 Task: Open Card Employee Salary Review in Board Brand Awareness Campaign to Workspace Cost Accounting and add a team member Softage.1@softage.net, a label Yellow, a checklist Compliance, an attachment from your onedrive, a color Yellow and finally, add a card description 'Develop and launch new customer loyalty program for repeat business' and a comment 'Let us approach this task with a focus on continuous improvement, seeking to learn and grow from each step of the process.'. Add a start date 'Jan 01, 1900' with a due date 'Jan 08, 1900'
Action: Mouse moved to (73, 325)
Screenshot: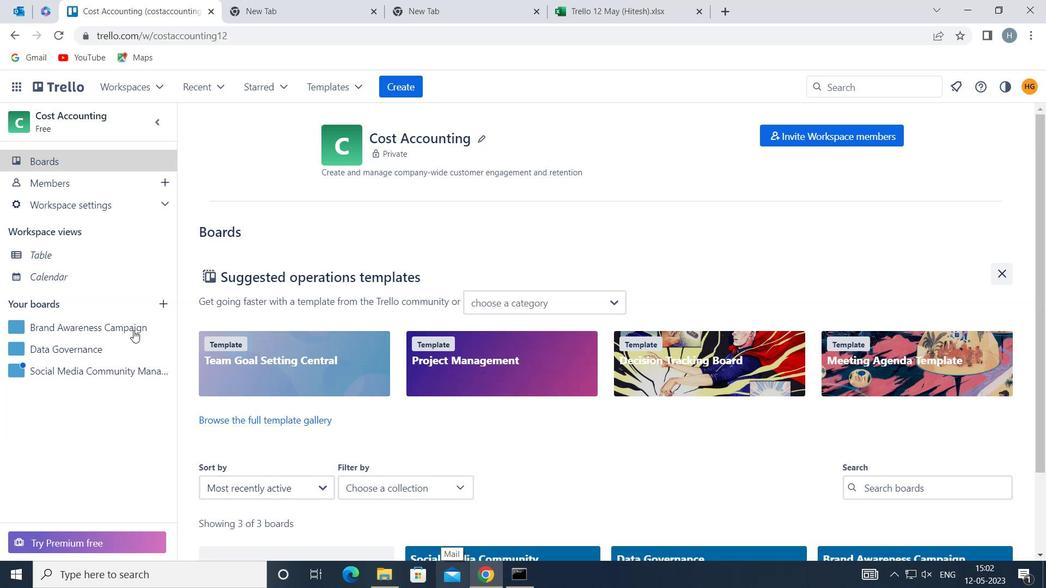 
Action: Mouse pressed left at (73, 325)
Screenshot: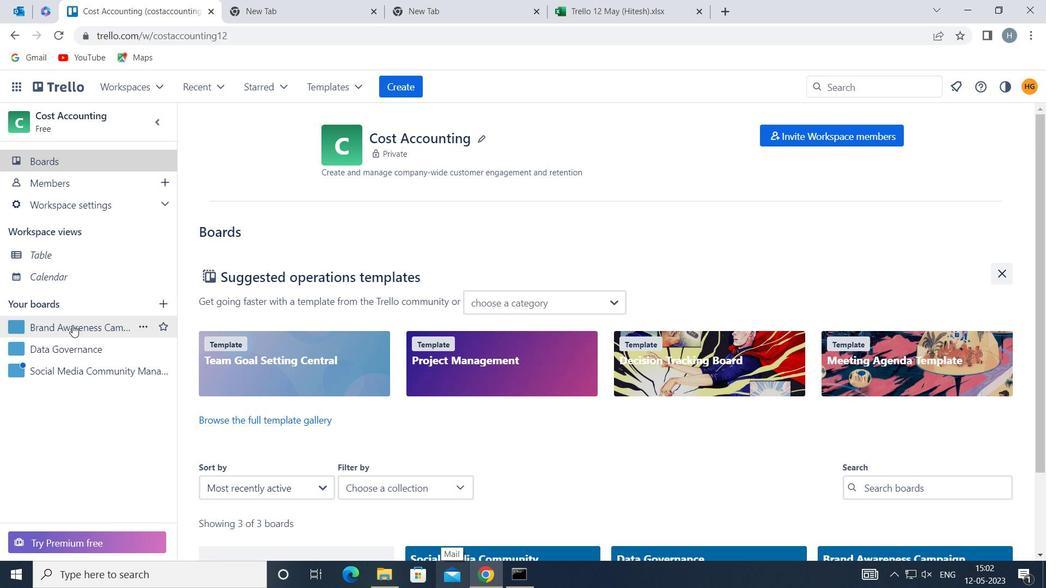 
Action: Mouse moved to (274, 195)
Screenshot: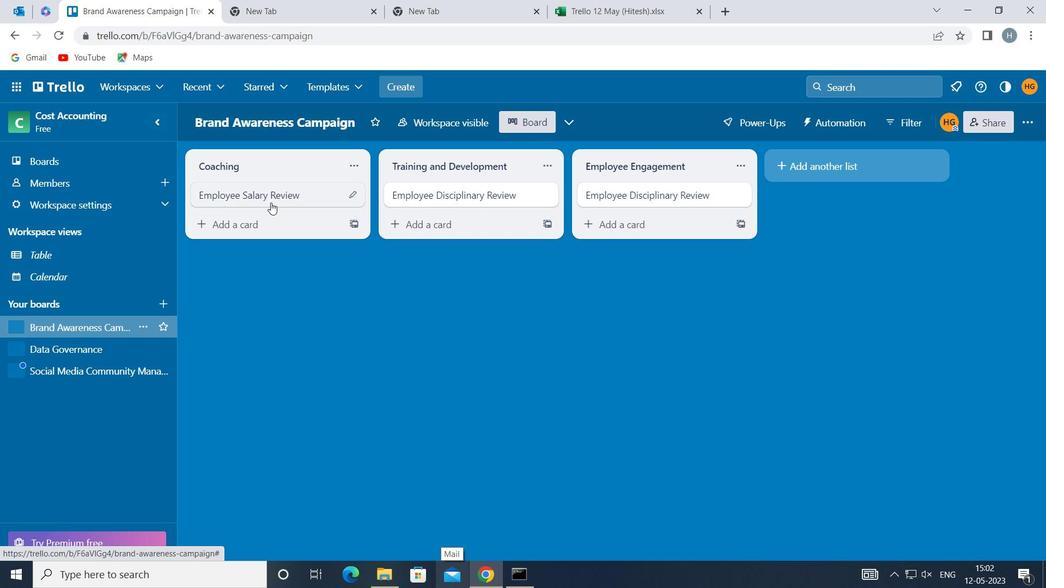 
Action: Mouse pressed left at (274, 195)
Screenshot: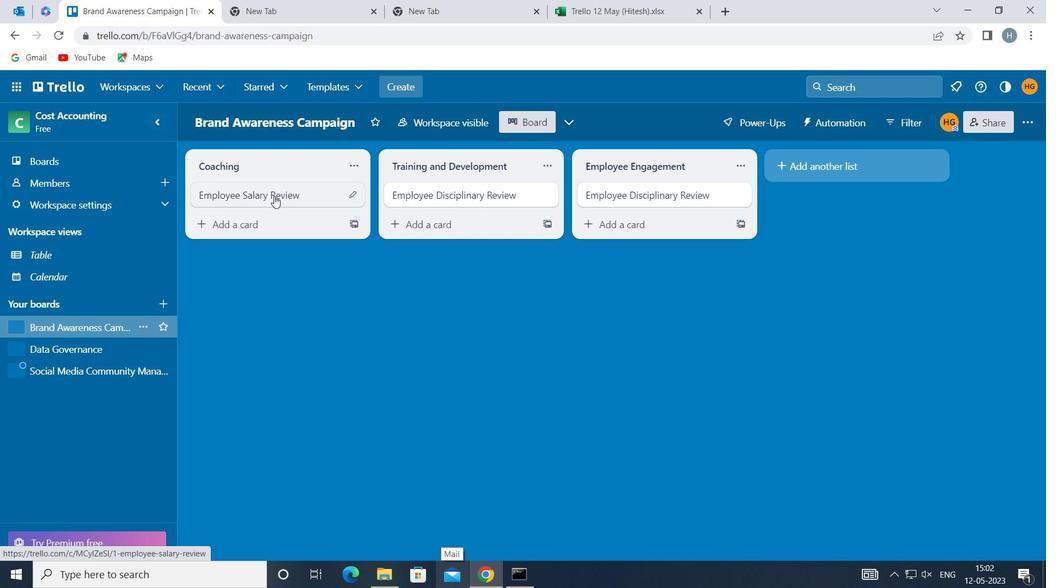 
Action: Mouse moved to (679, 195)
Screenshot: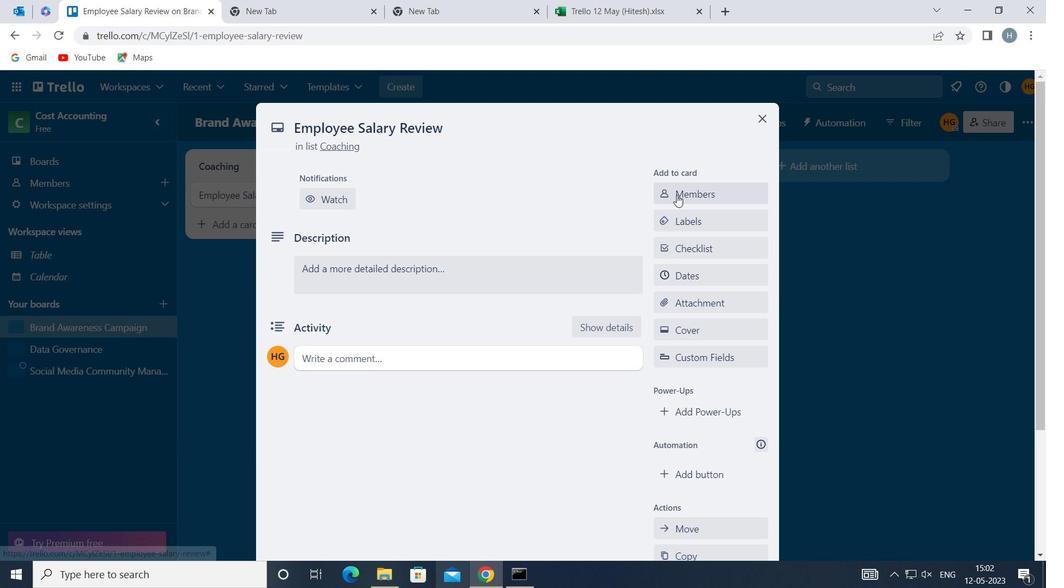 
Action: Mouse pressed left at (679, 195)
Screenshot: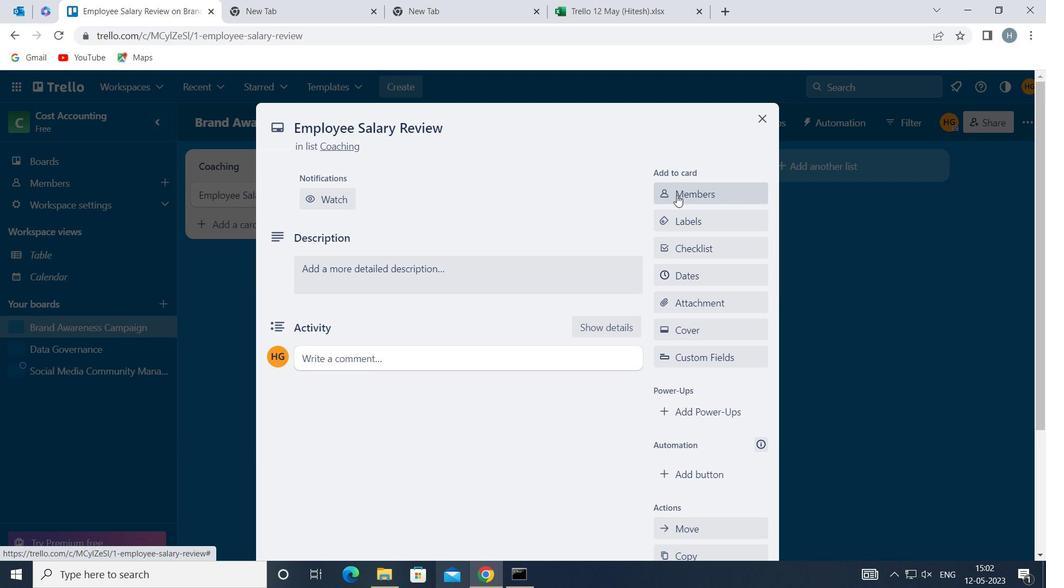 
Action: Mouse moved to (680, 194)
Screenshot: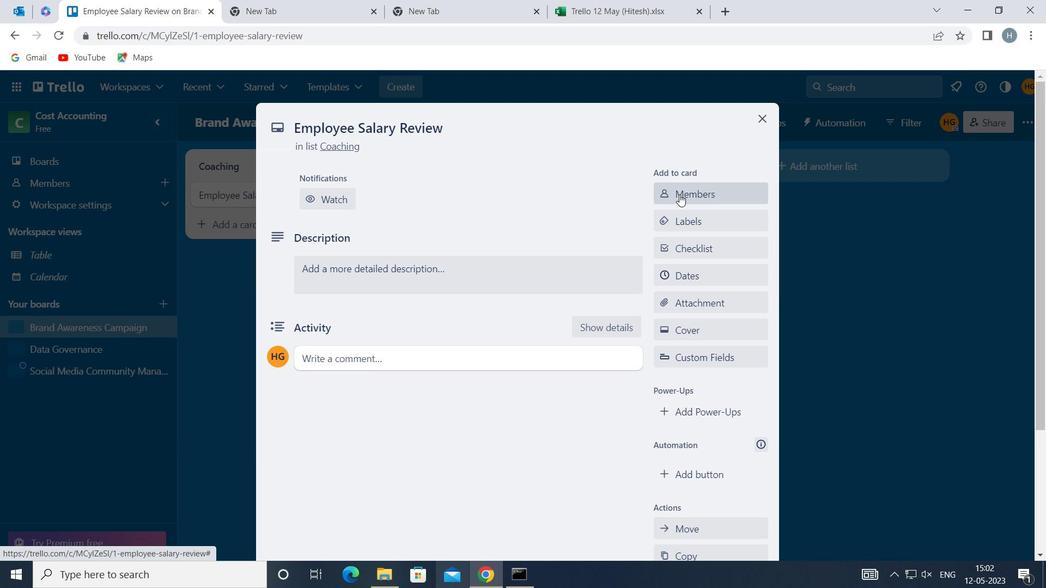 
Action: Key pressed softage
Screenshot: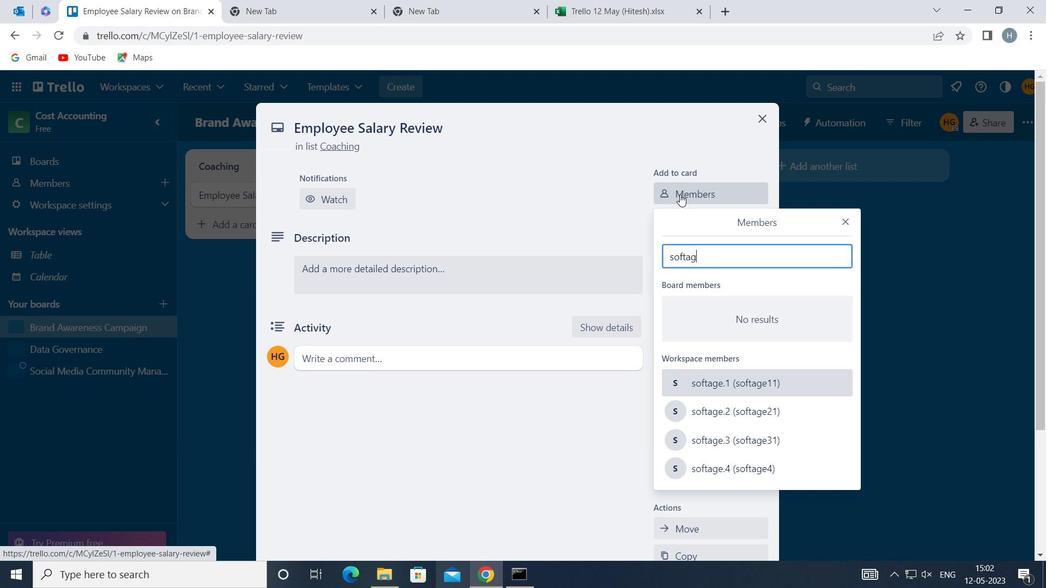 
Action: Mouse moved to (723, 384)
Screenshot: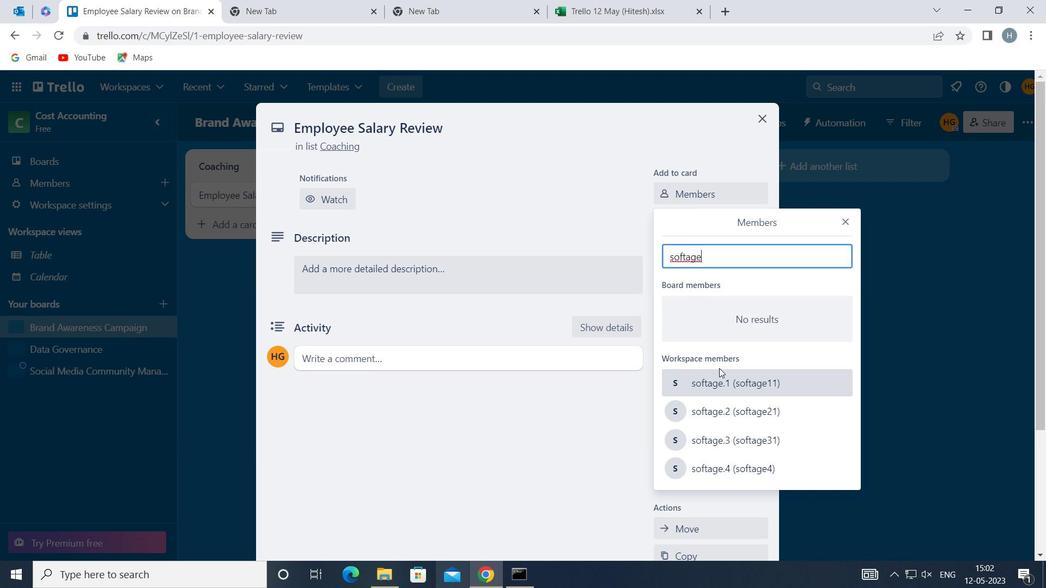 
Action: Mouse pressed left at (723, 384)
Screenshot: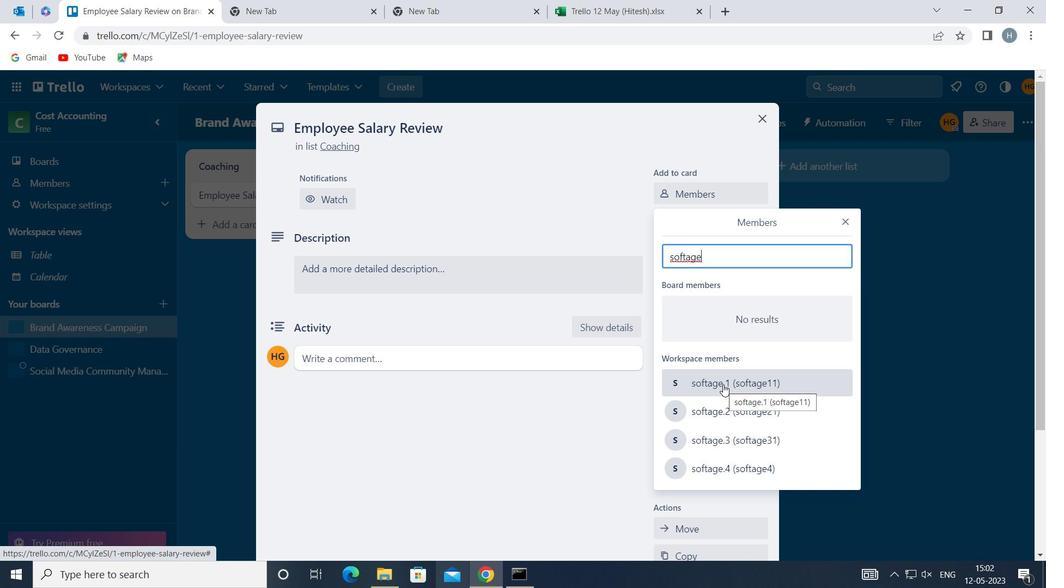 
Action: Mouse moved to (844, 222)
Screenshot: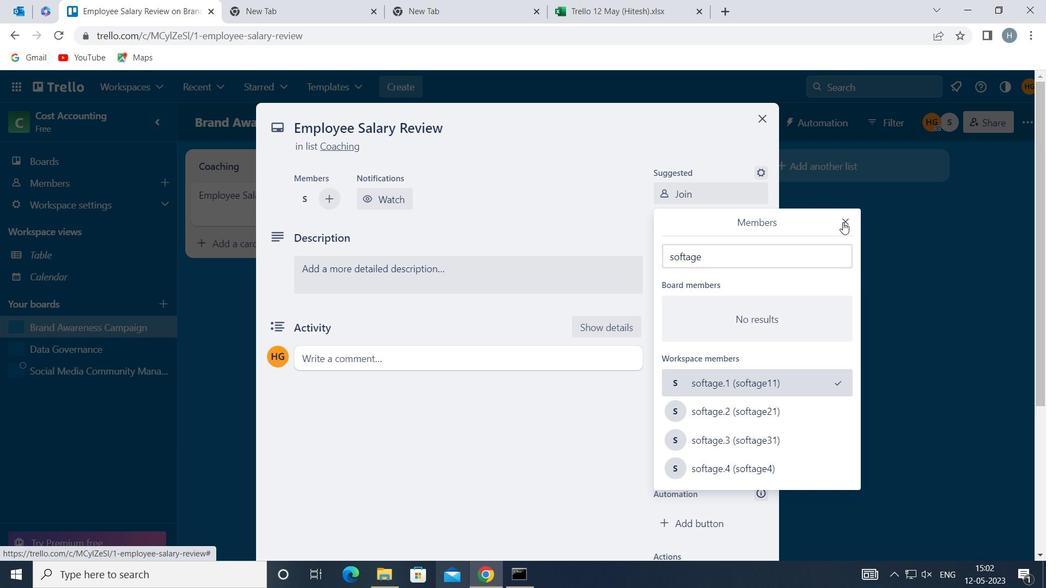
Action: Mouse pressed left at (844, 222)
Screenshot: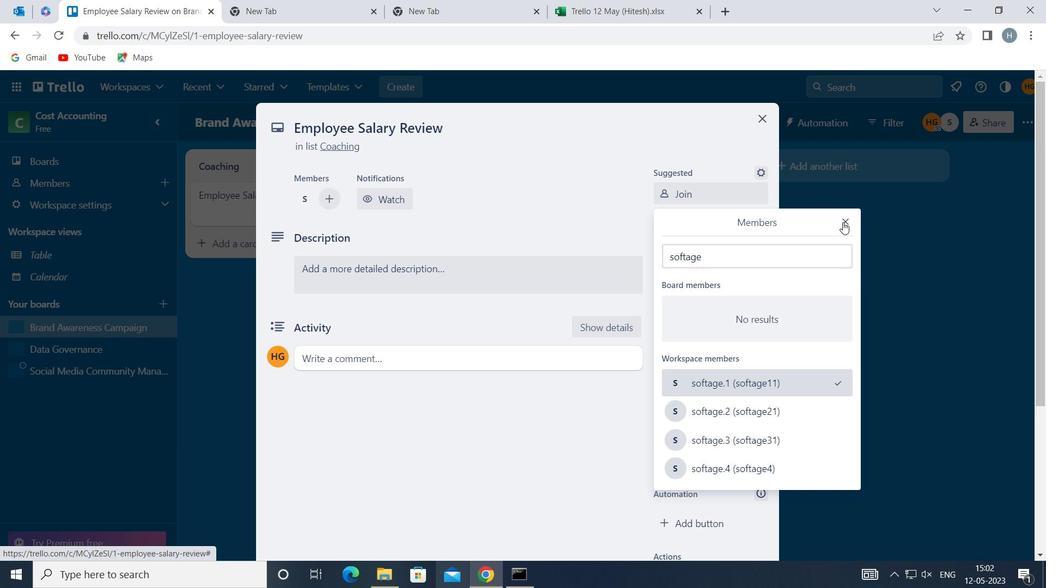 
Action: Mouse moved to (725, 266)
Screenshot: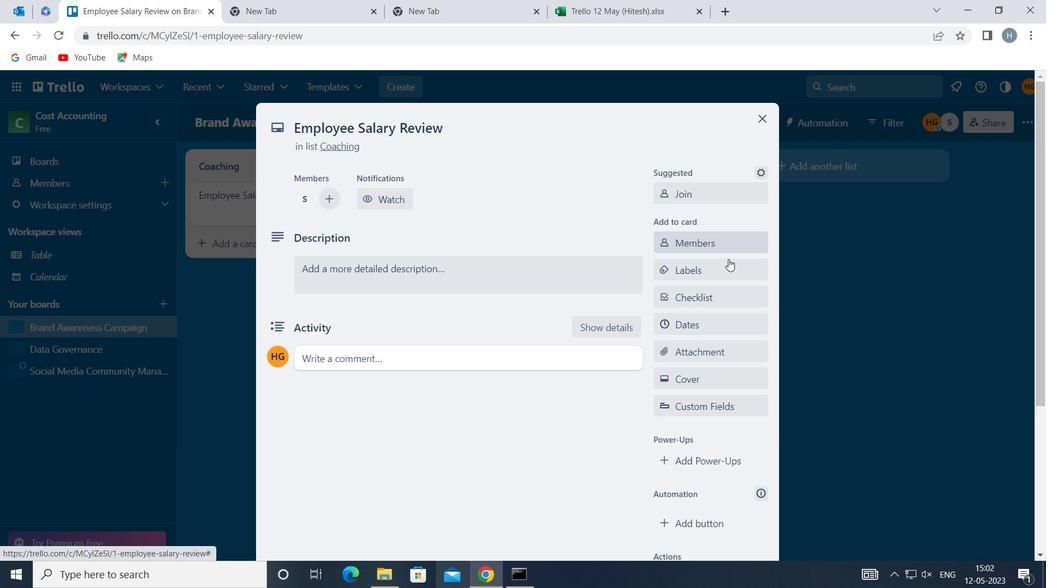 
Action: Mouse pressed left at (725, 266)
Screenshot: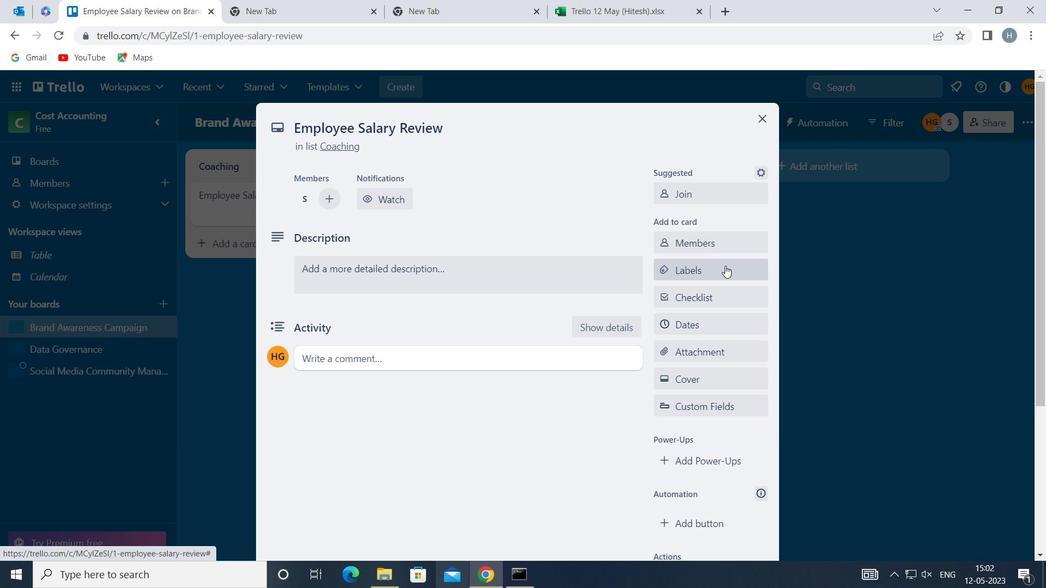 
Action: Mouse moved to (735, 224)
Screenshot: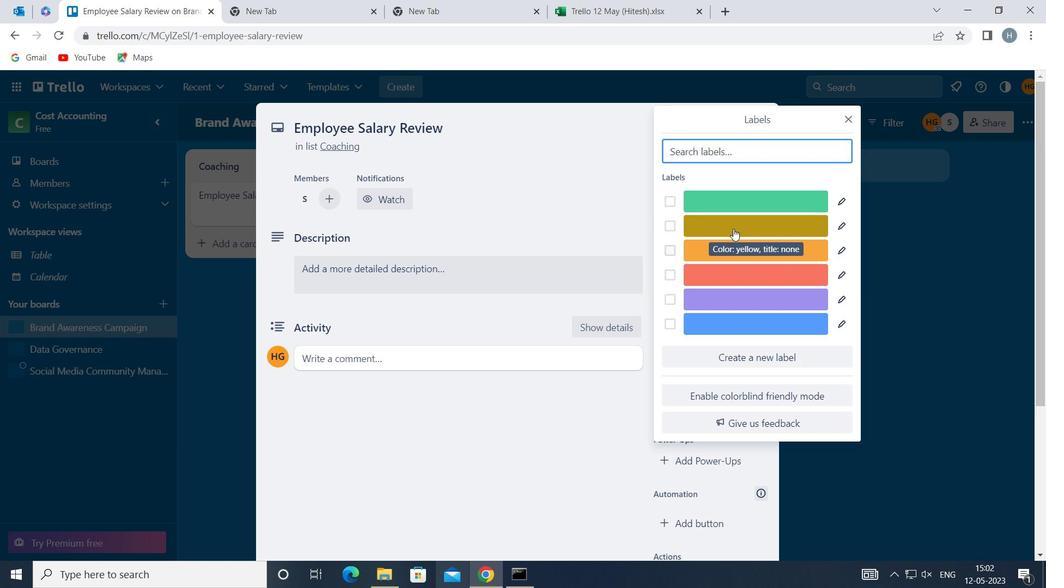 
Action: Mouse pressed left at (735, 224)
Screenshot: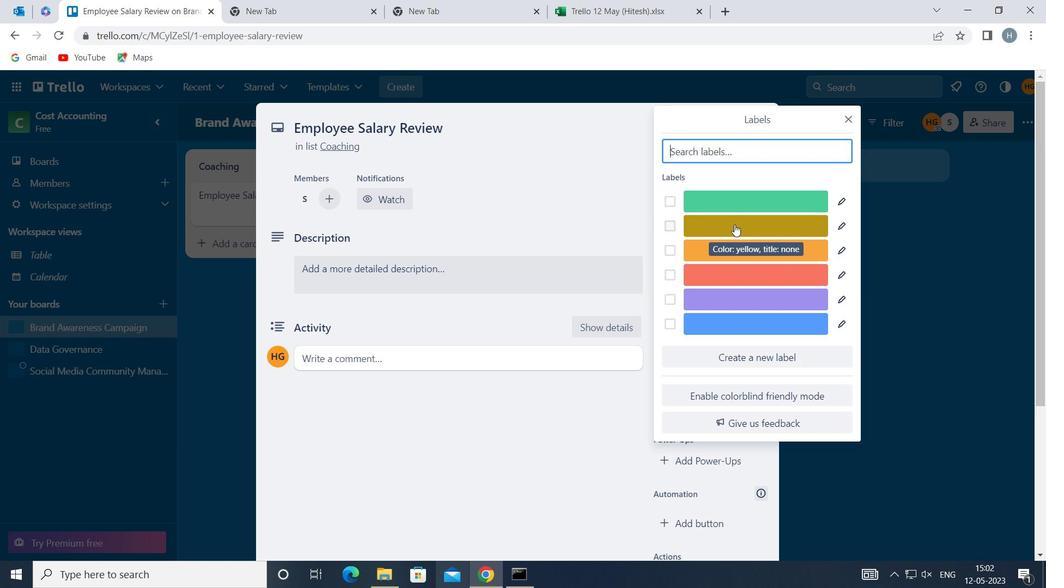 
Action: Mouse moved to (846, 118)
Screenshot: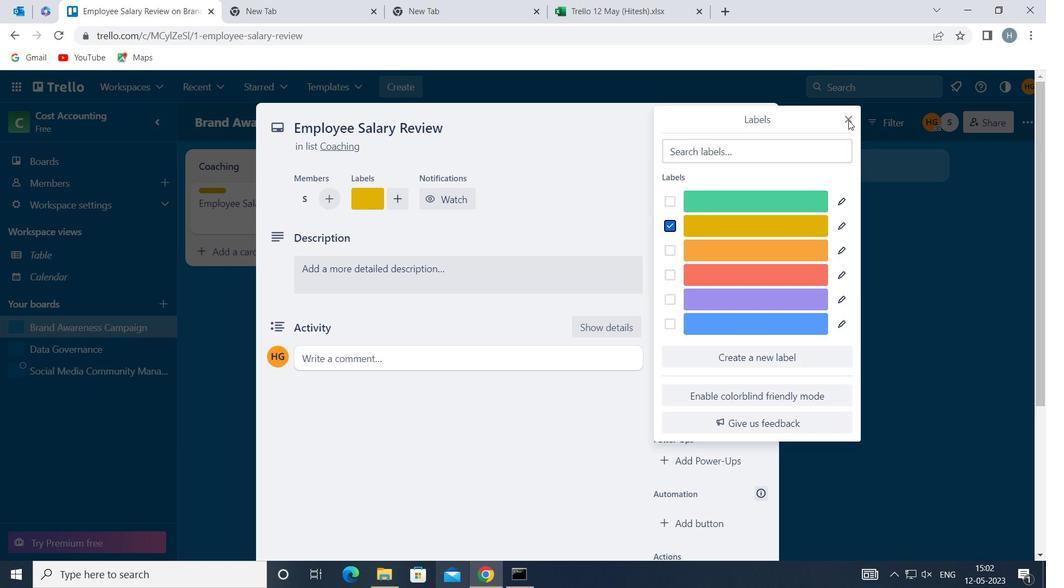 
Action: Mouse pressed left at (846, 118)
Screenshot: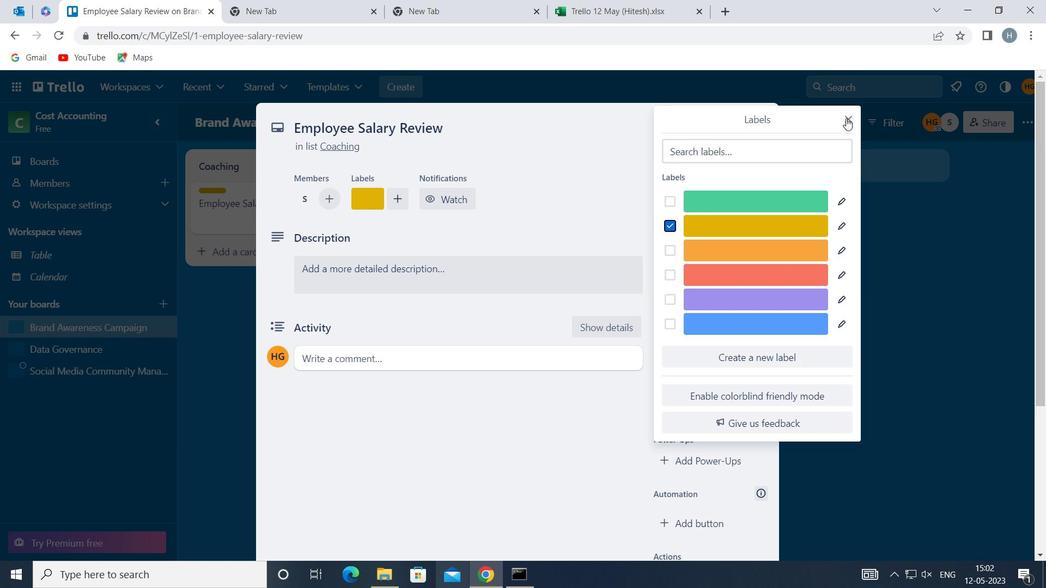 
Action: Mouse moved to (737, 289)
Screenshot: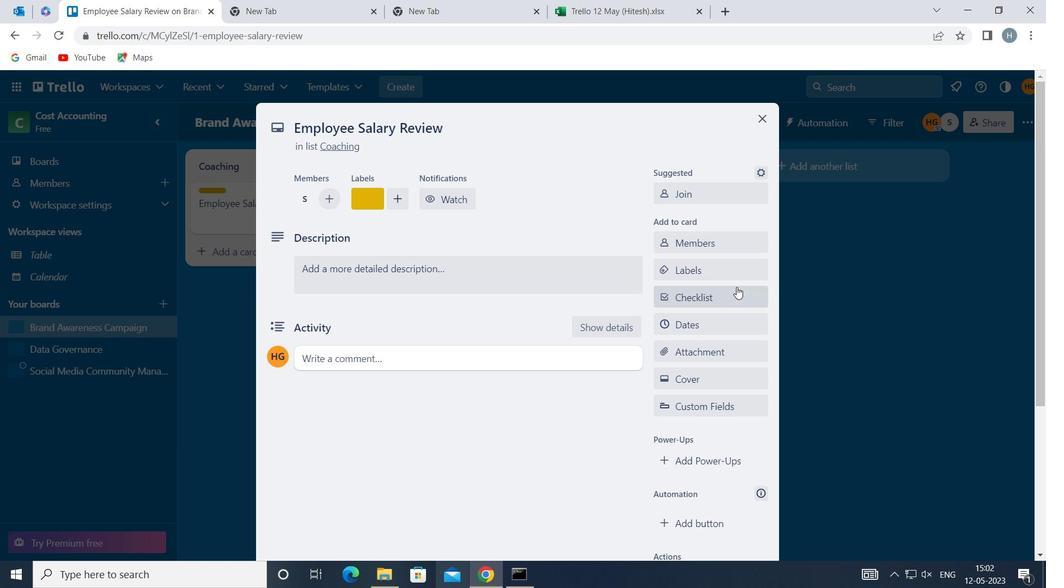 
Action: Mouse pressed left at (737, 289)
Screenshot: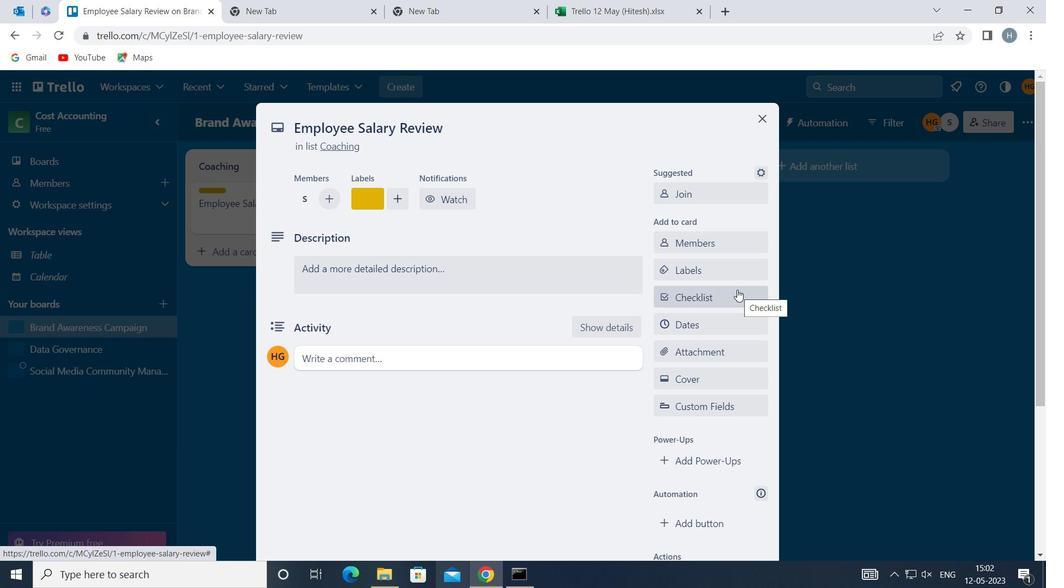 
Action: Key pressed <Key.shift>COMPLIANCE
Screenshot: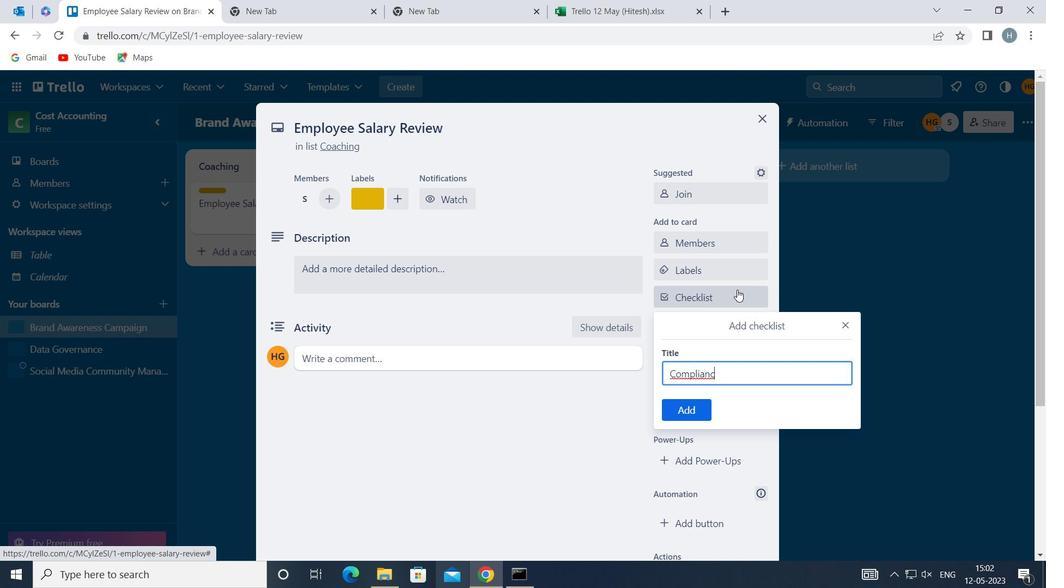 
Action: Mouse moved to (688, 408)
Screenshot: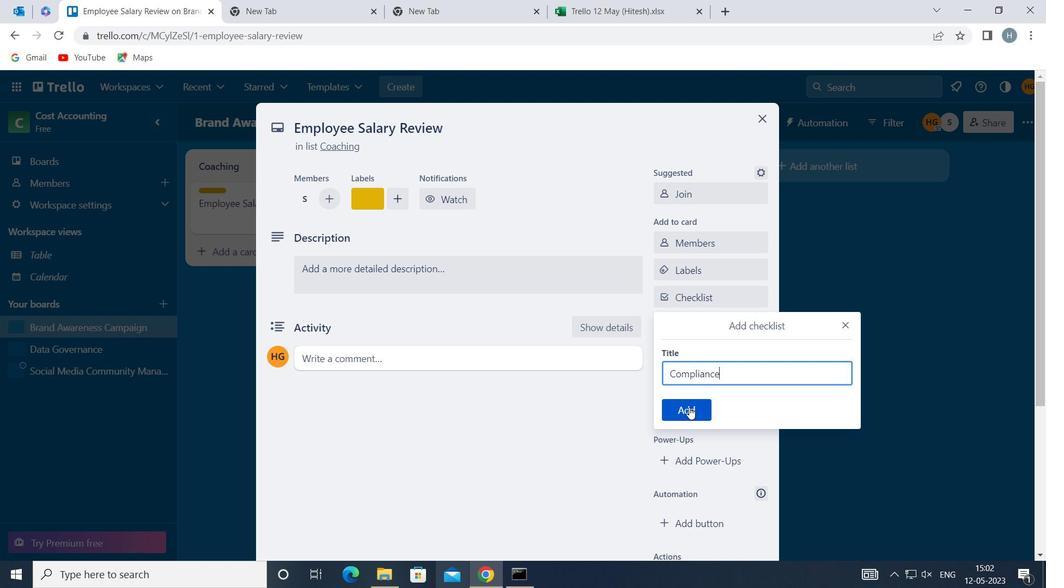 
Action: Mouse pressed left at (688, 408)
Screenshot: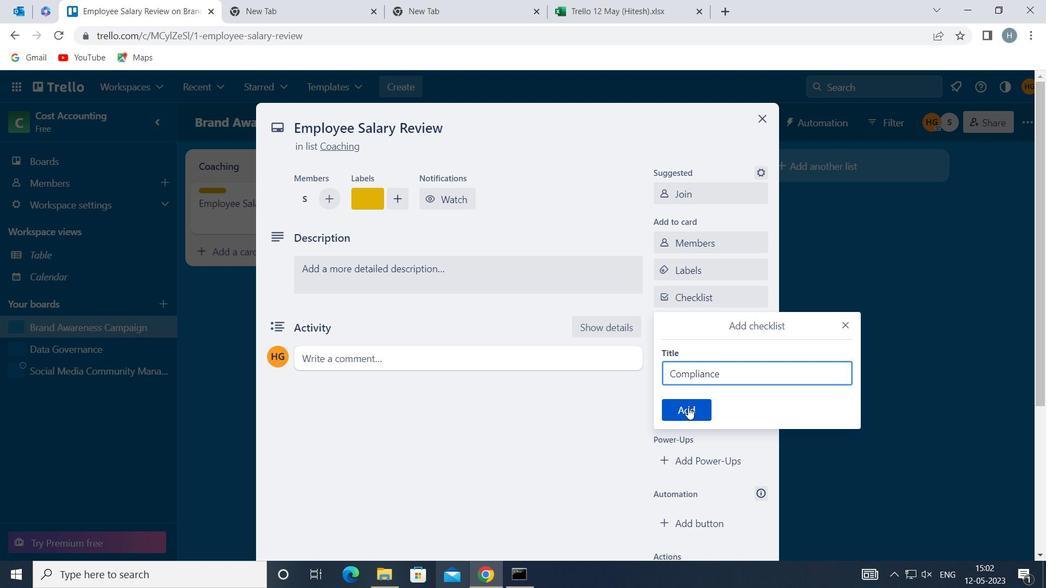 
Action: Mouse moved to (697, 347)
Screenshot: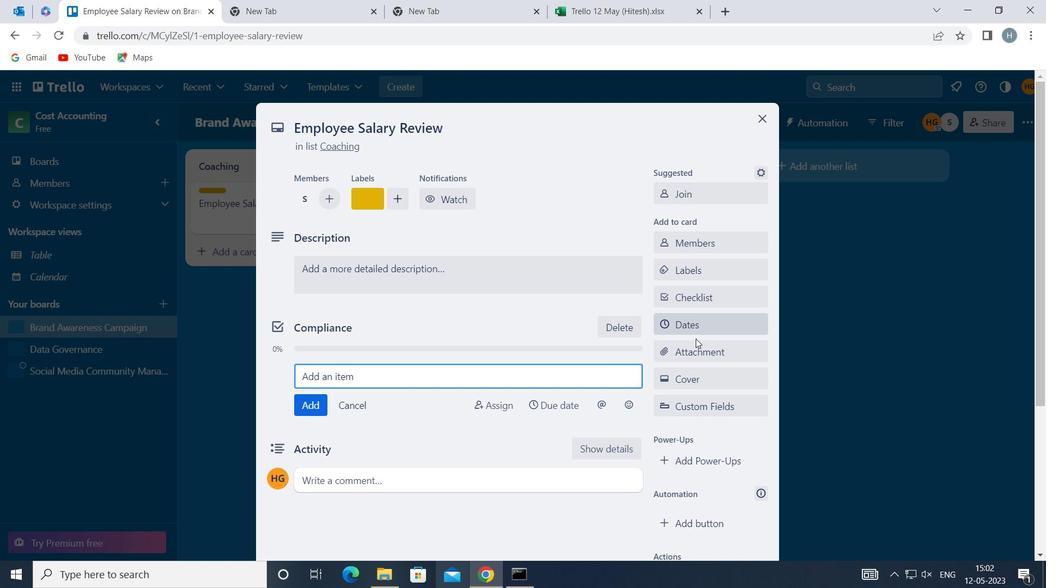 
Action: Mouse pressed left at (697, 347)
Screenshot: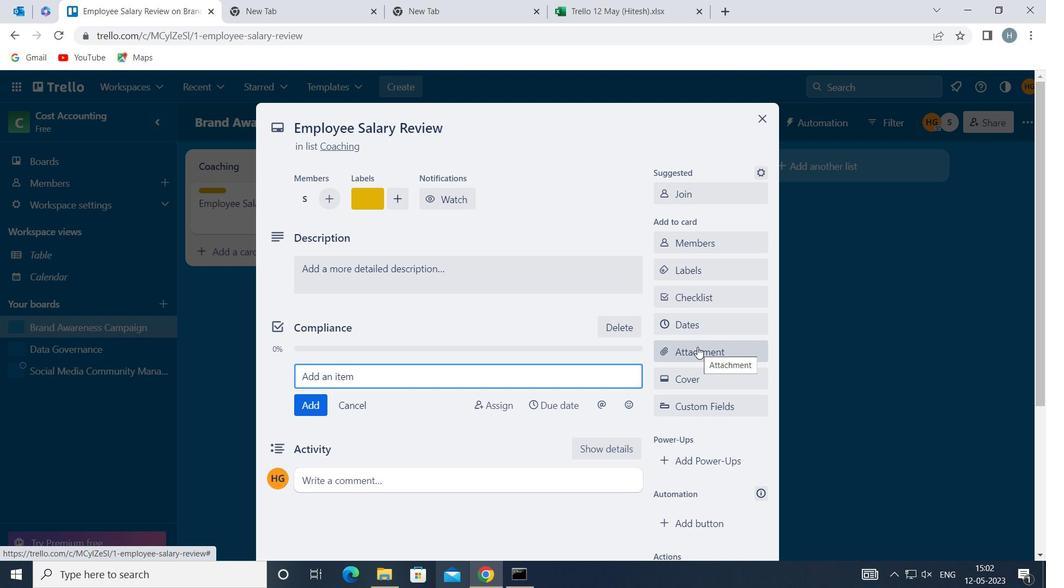 
Action: Mouse moved to (701, 261)
Screenshot: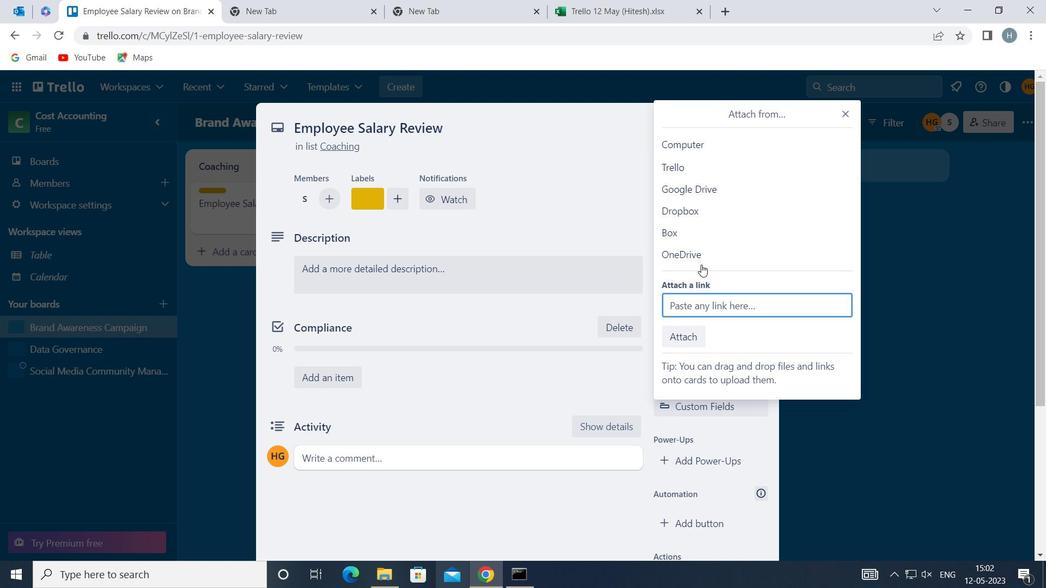 
Action: Mouse pressed left at (701, 261)
Screenshot: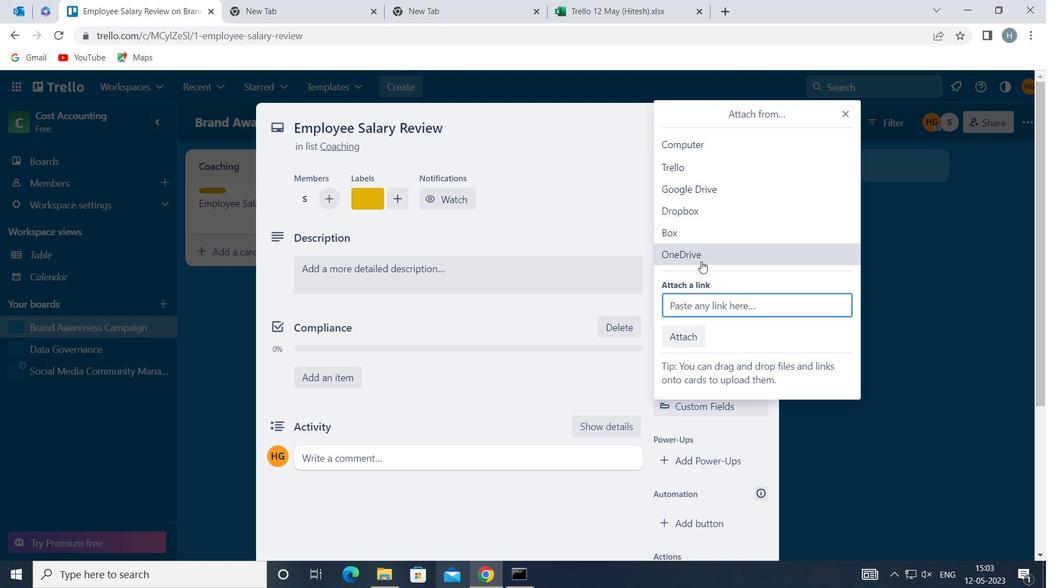 
Action: Mouse moved to (570, 192)
Screenshot: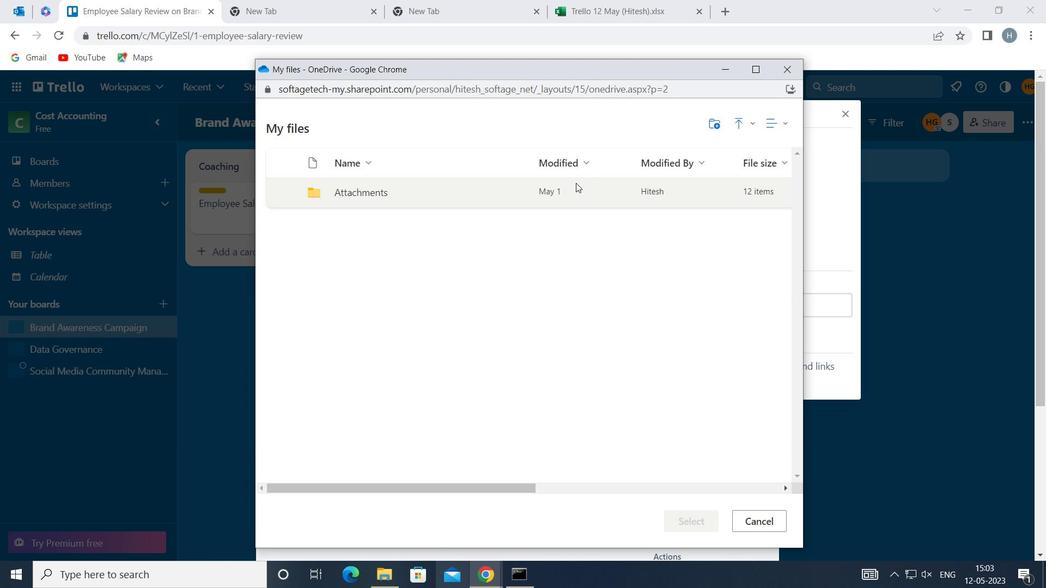 
Action: Mouse pressed left at (570, 192)
Screenshot: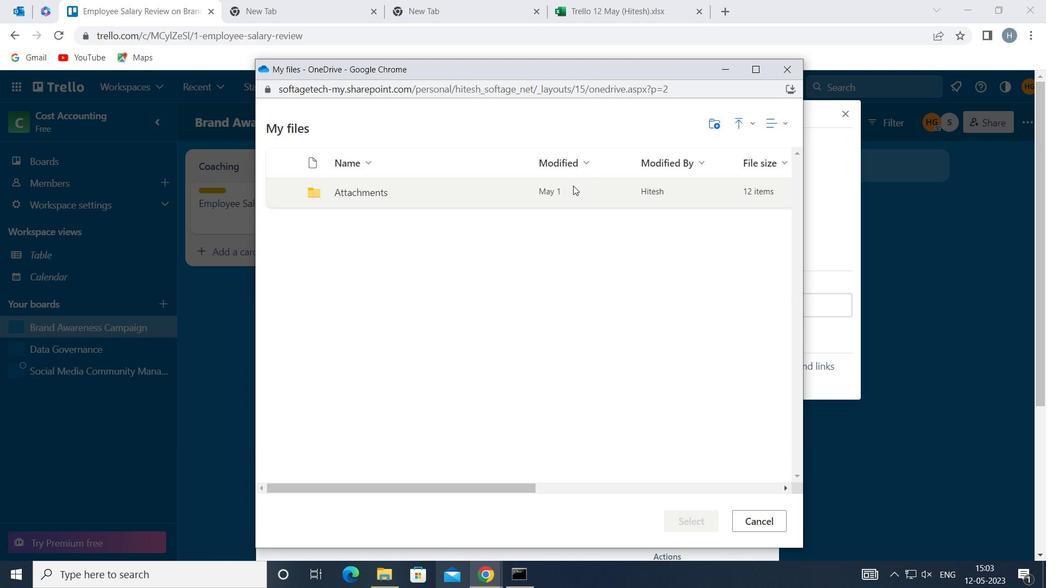 
Action: Mouse pressed left at (570, 192)
Screenshot: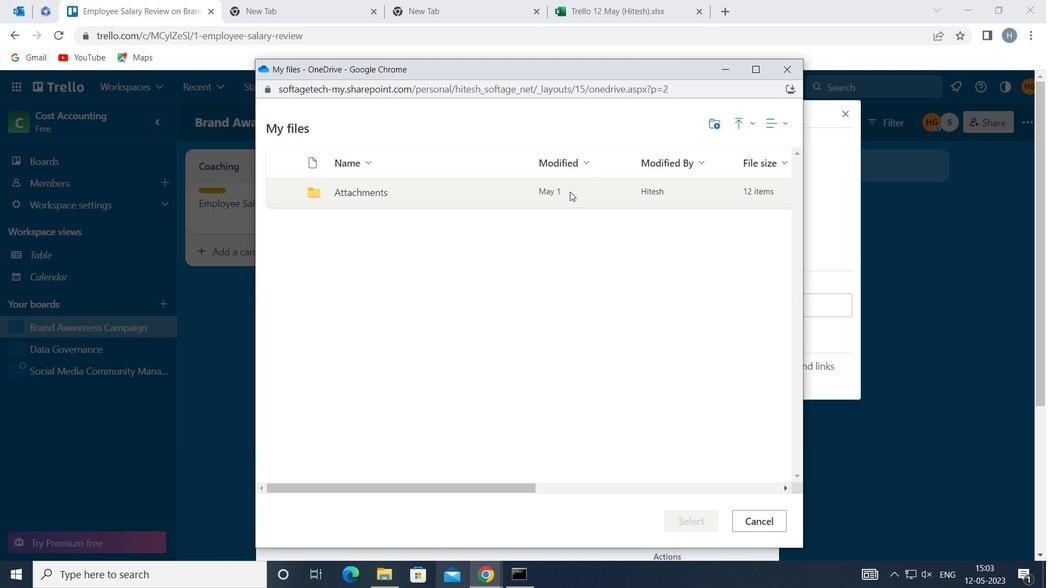 
Action: Mouse moved to (567, 220)
Screenshot: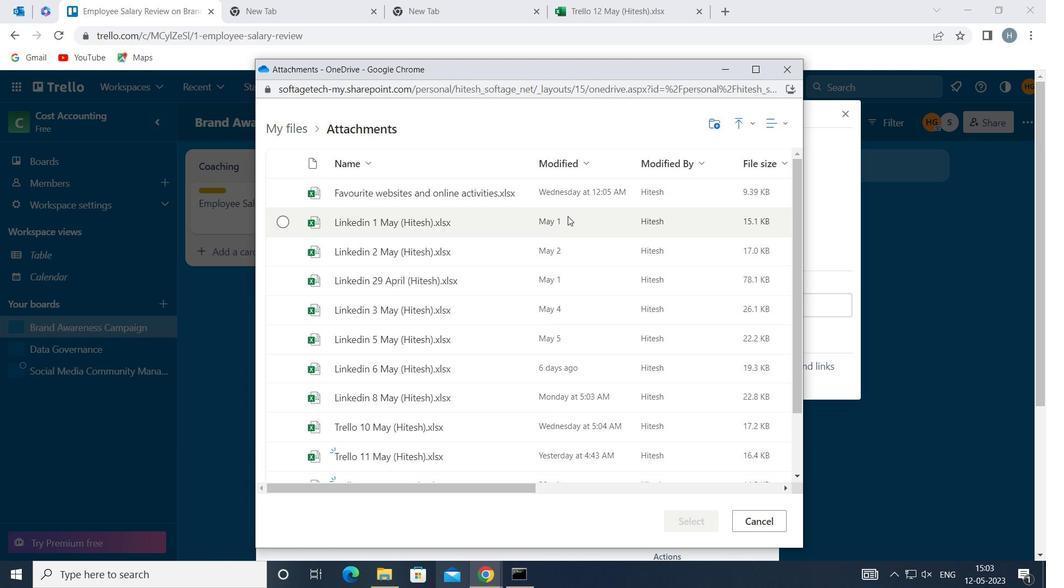 
Action: Mouse pressed left at (567, 220)
Screenshot: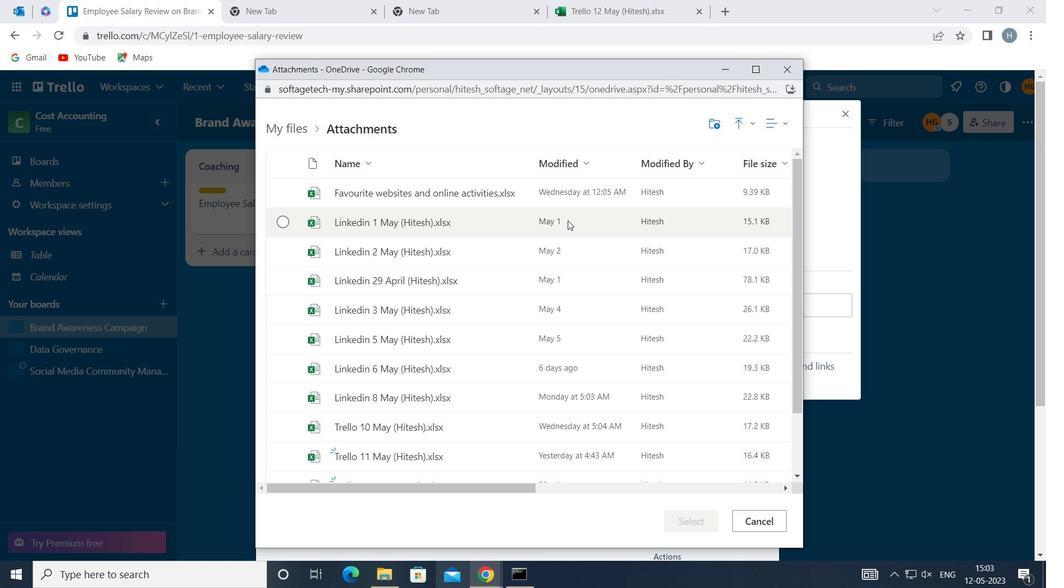 
Action: Mouse moved to (689, 518)
Screenshot: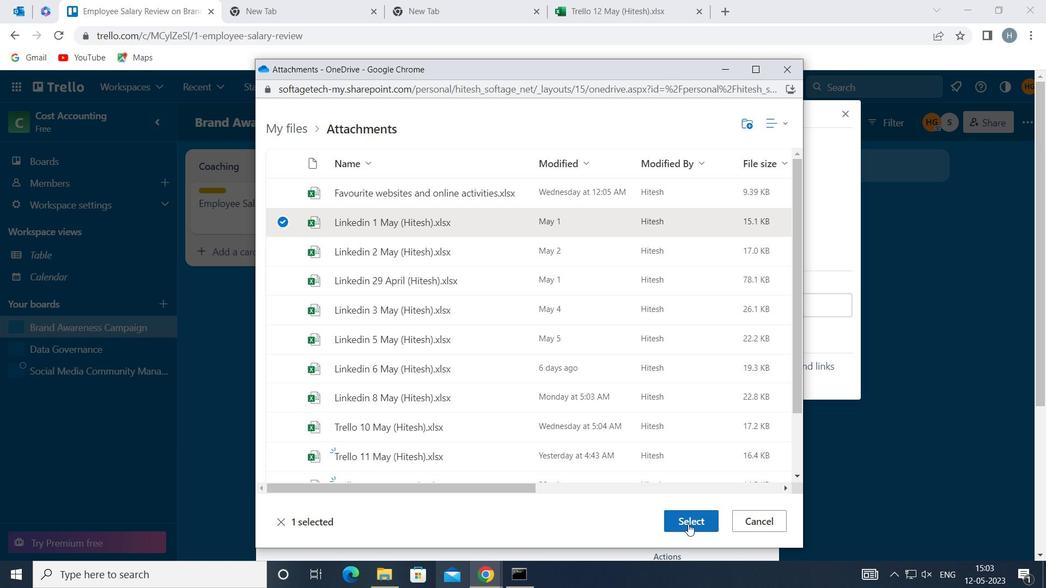 
Action: Mouse pressed left at (689, 518)
Screenshot: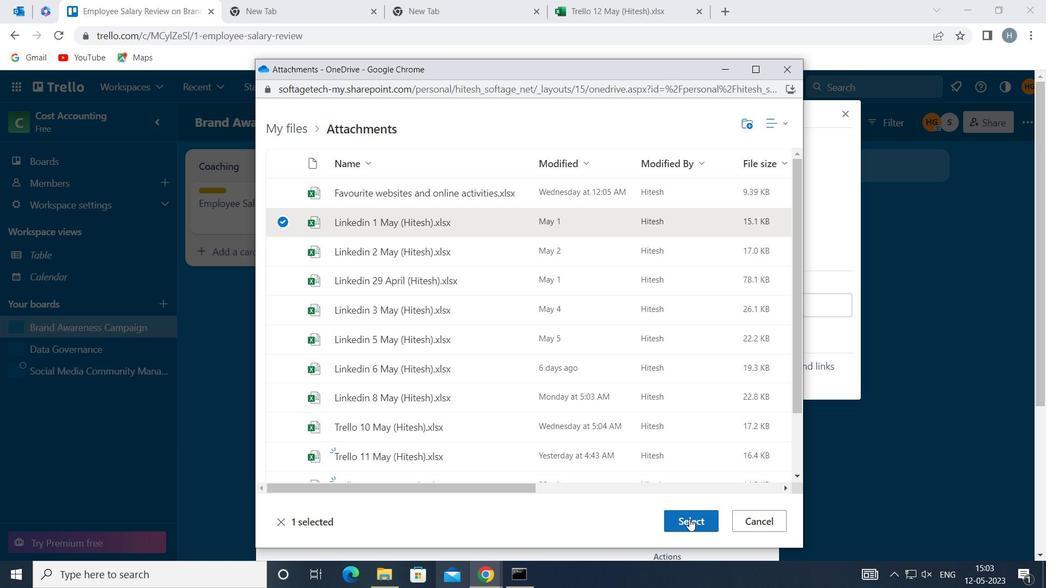 
Action: Mouse moved to (702, 377)
Screenshot: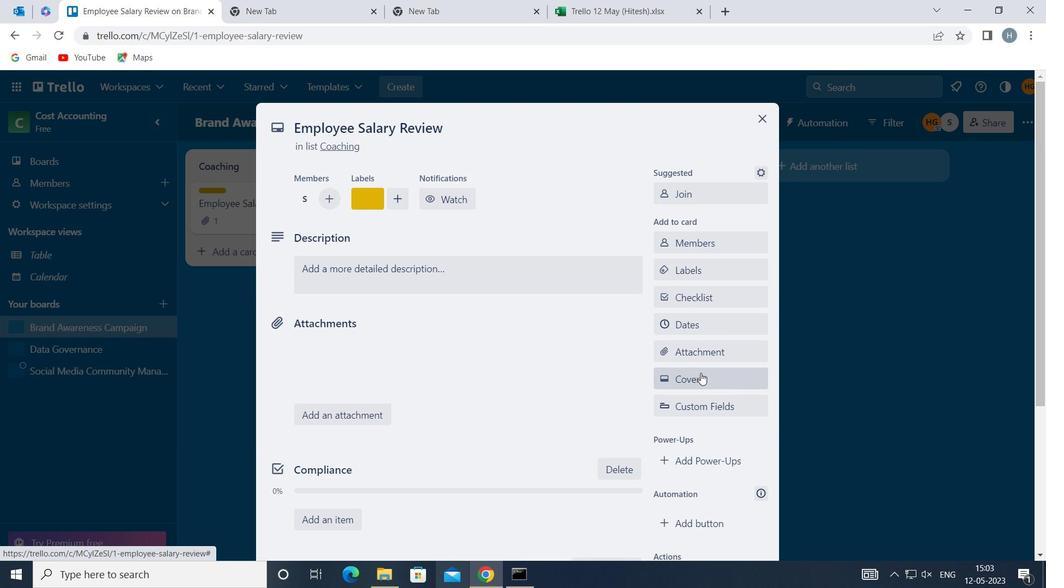 
Action: Mouse pressed left at (702, 377)
Screenshot: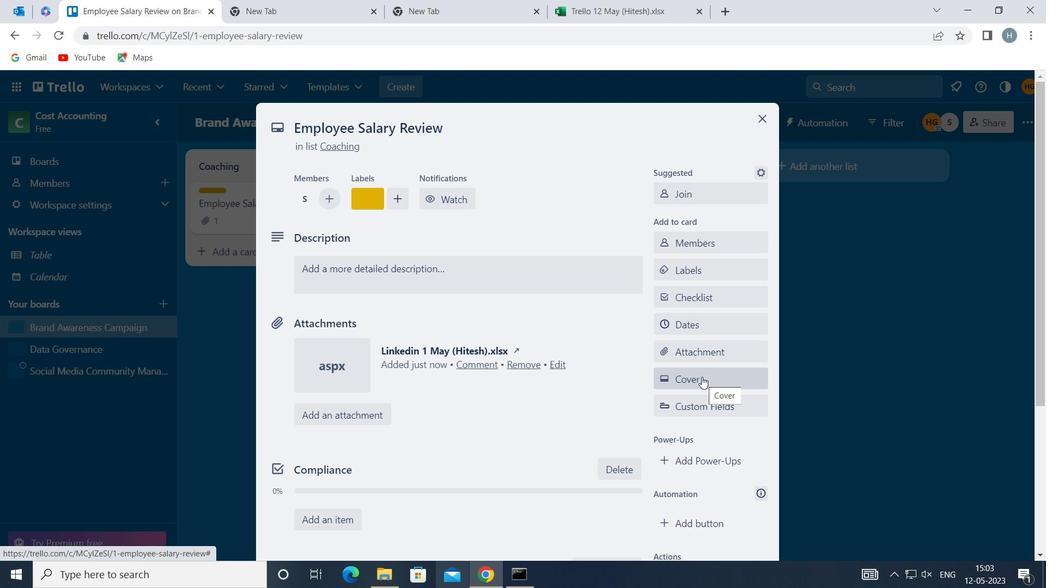 
Action: Mouse moved to (716, 289)
Screenshot: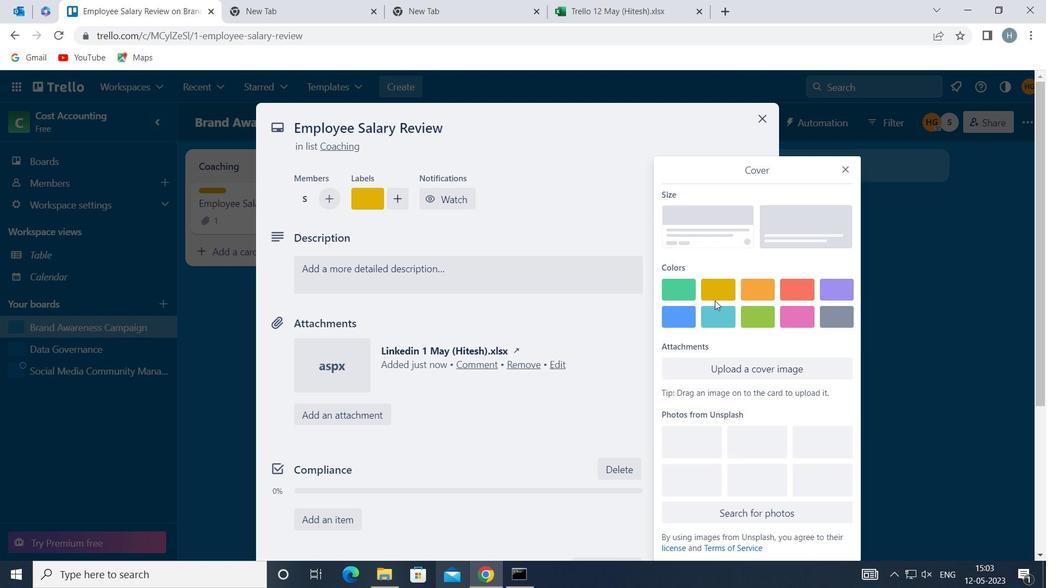 
Action: Mouse pressed left at (716, 289)
Screenshot: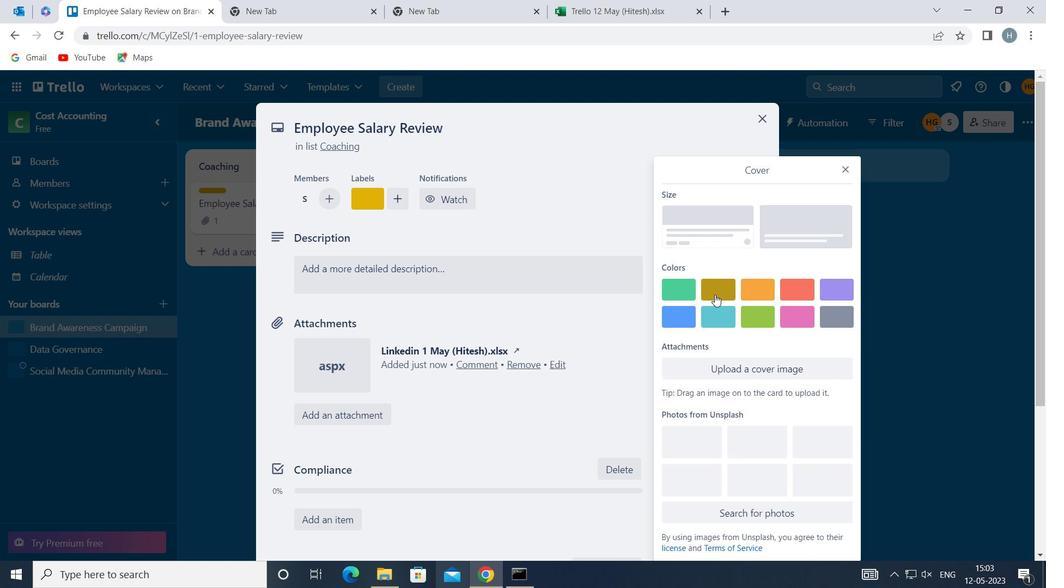 
Action: Mouse moved to (847, 143)
Screenshot: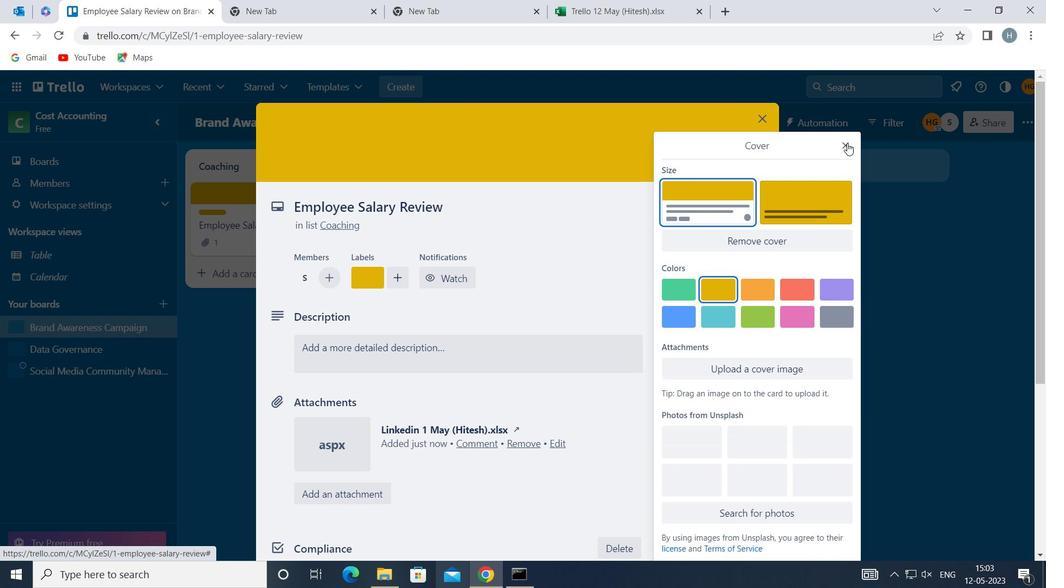 
Action: Mouse pressed left at (847, 143)
Screenshot: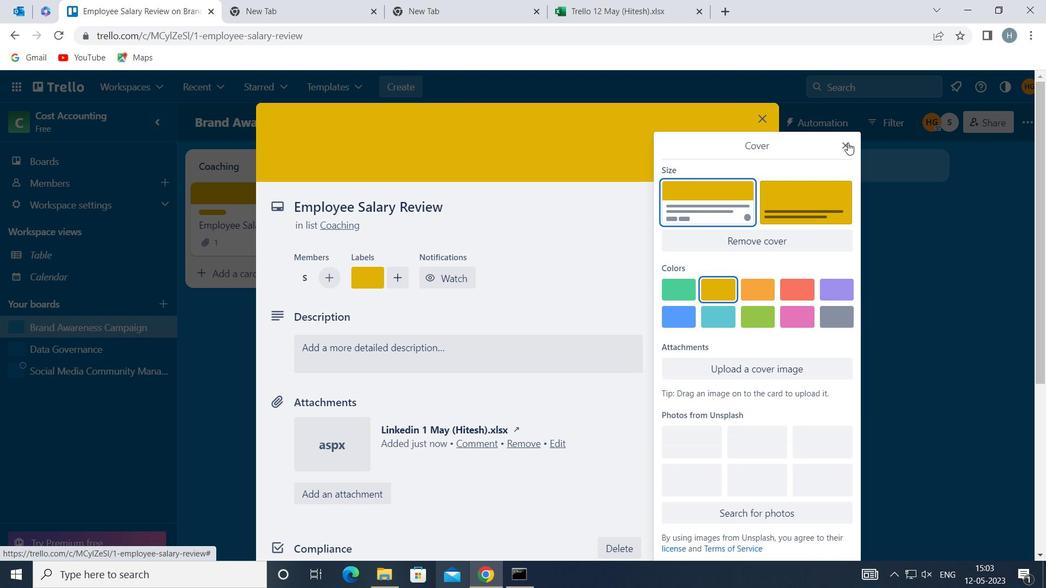 
Action: Mouse moved to (463, 337)
Screenshot: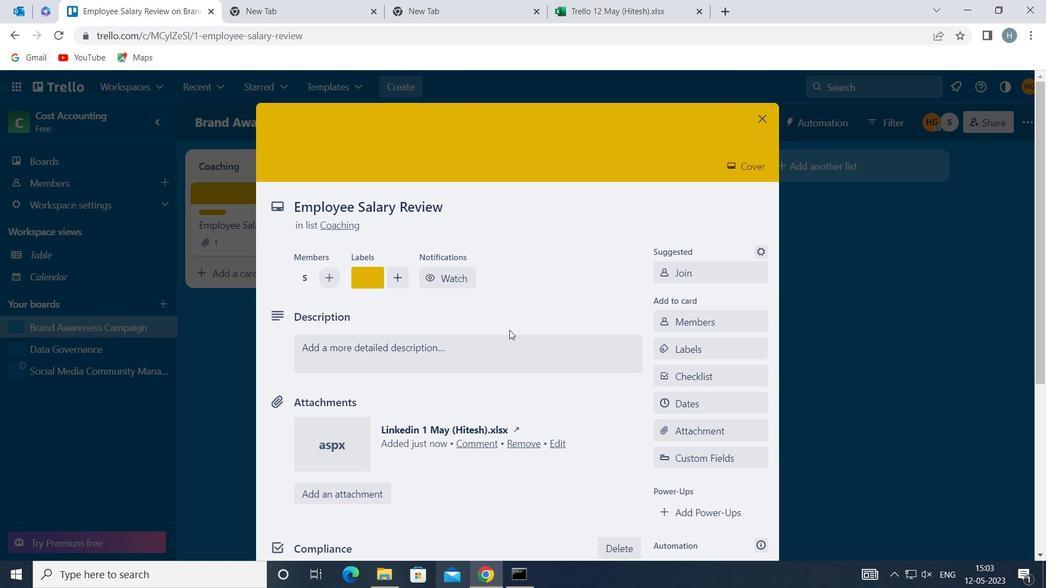 
Action: Mouse pressed left at (463, 337)
Screenshot: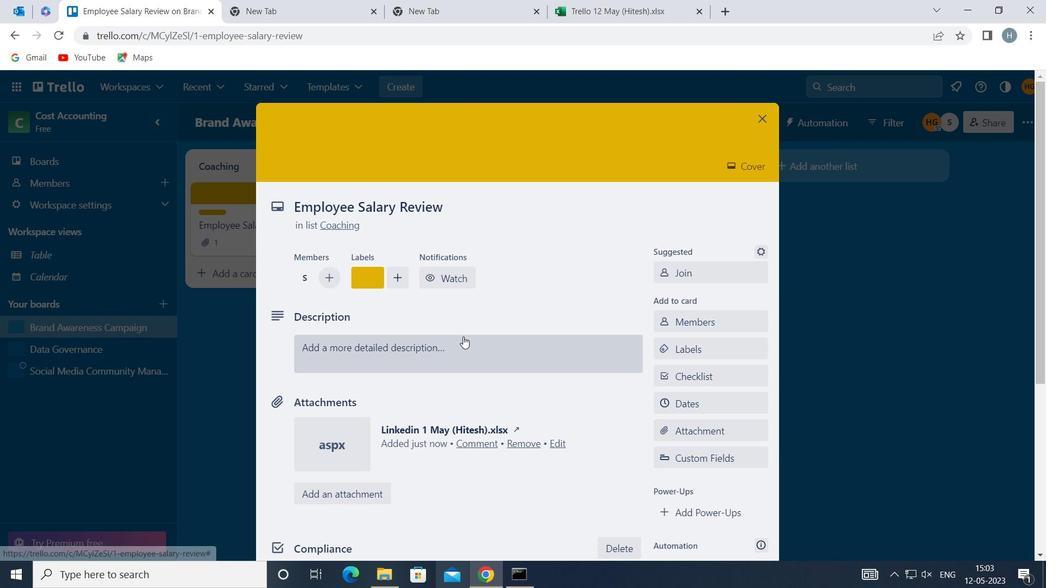 
Action: Mouse moved to (386, 389)
Screenshot: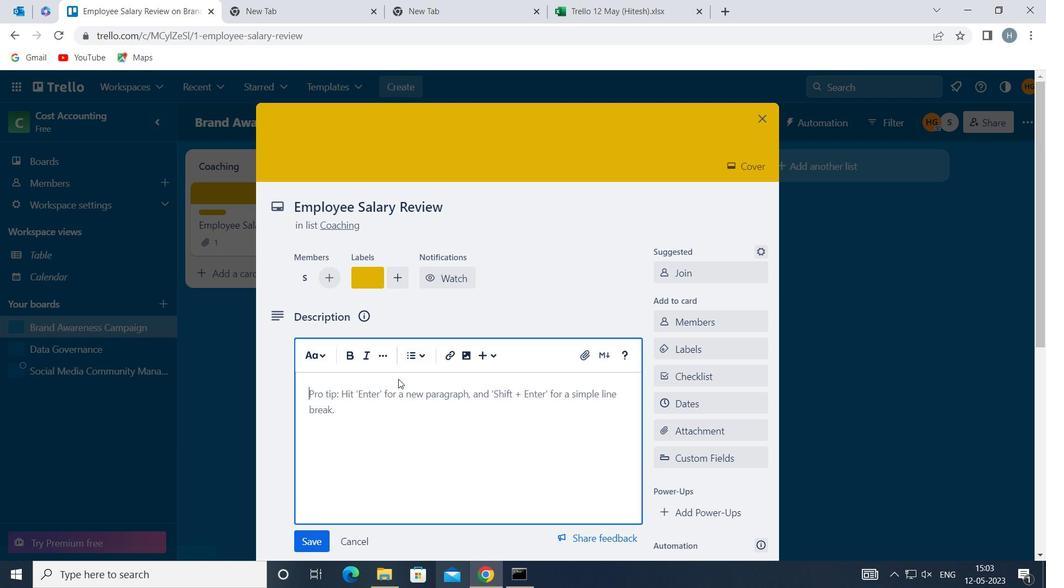 
Action: Mouse pressed left at (386, 389)
Screenshot: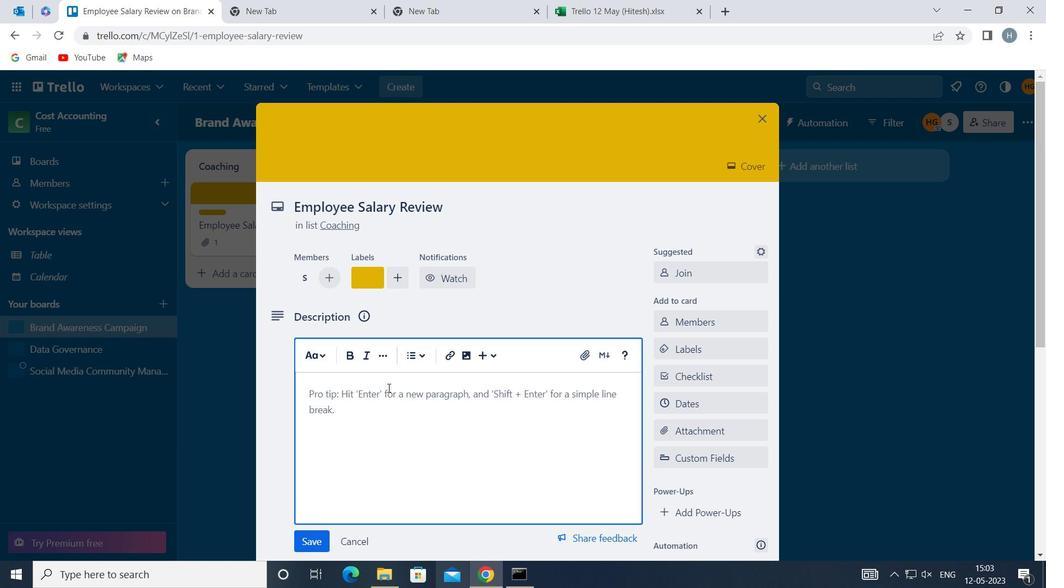 
Action: Mouse moved to (376, 413)
Screenshot: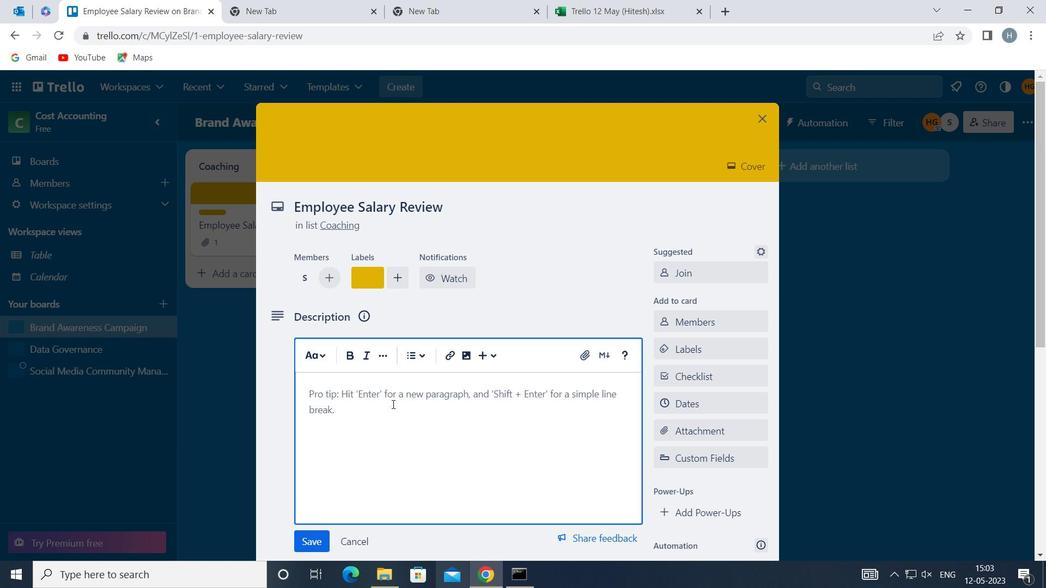 
Action: Key pressed <Key.shift>DEVELI<Key.backspace>OP<Key.space>AND<Key.space>LAUNCH<Key.space>NEW<Key.space>CUSTOMER<Key.space>LOYALTY<Key.space>PROGRAM<Key.space>FOR<Key.space>REPEAT<Key.space>BUSINESS
Screenshot: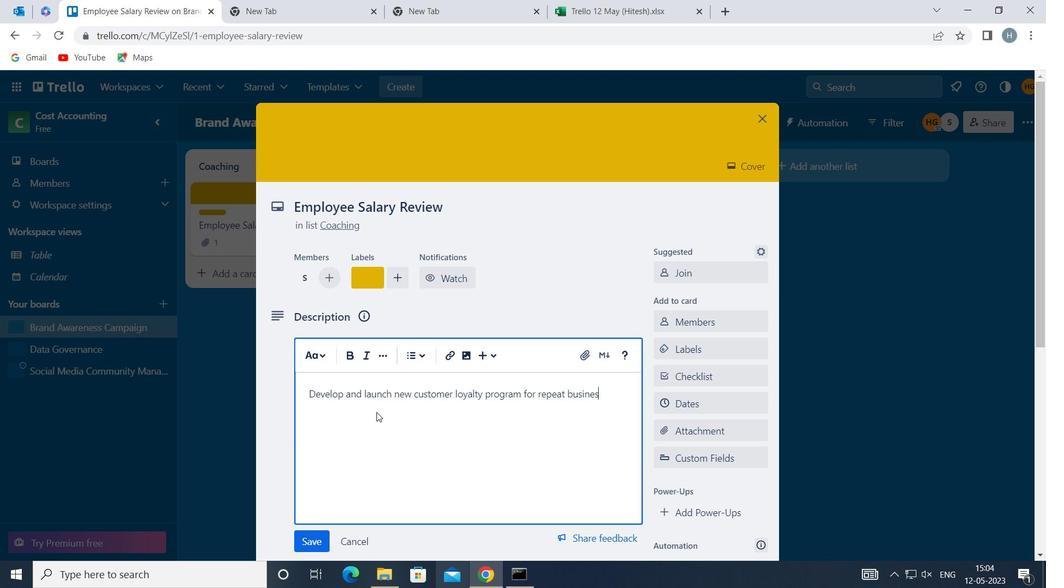 
Action: Mouse moved to (316, 537)
Screenshot: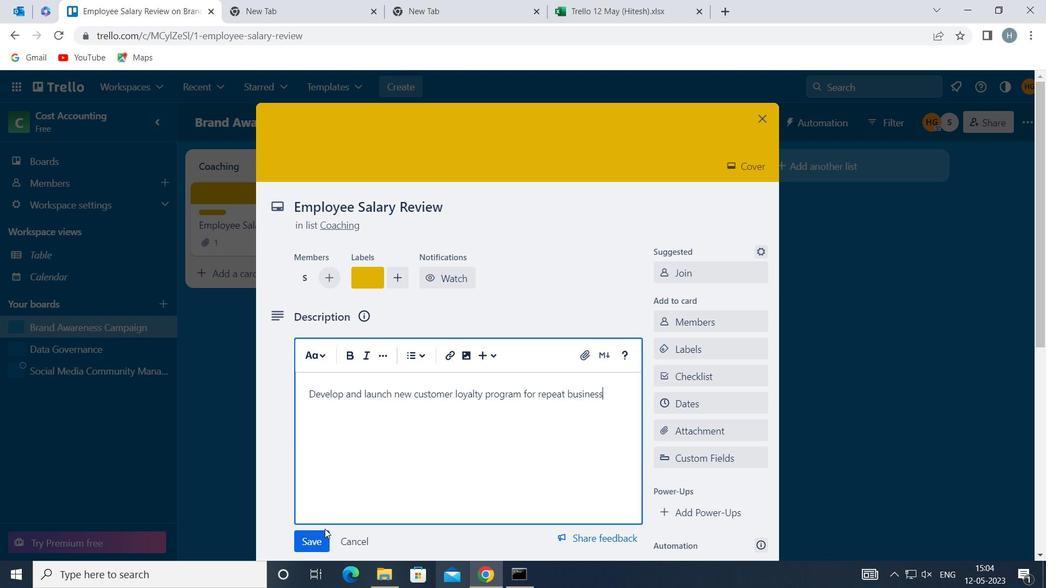 
Action: Mouse pressed left at (316, 537)
Screenshot: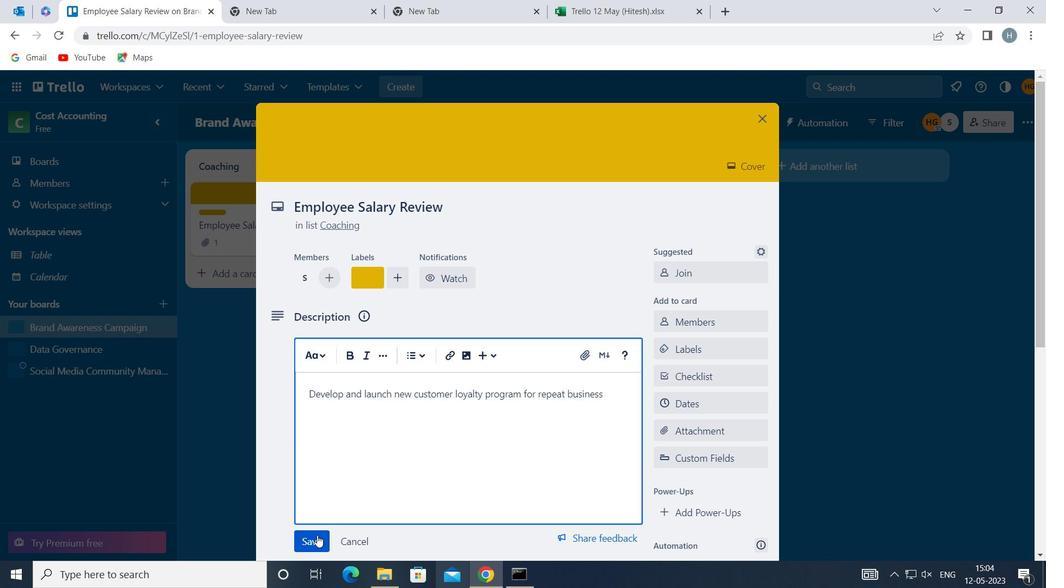 
Action: Mouse moved to (348, 428)
Screenshot: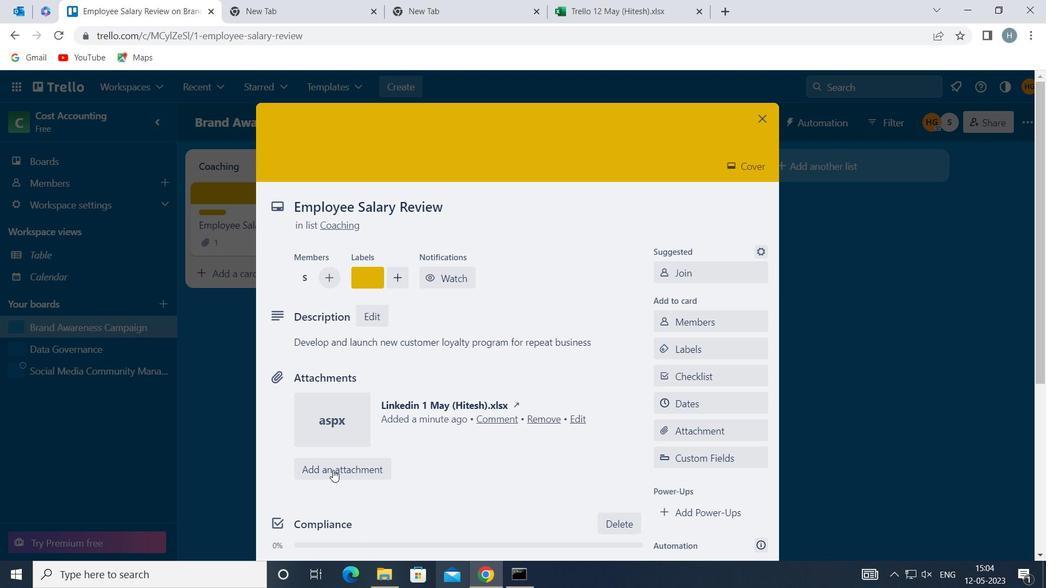 
Action: Mouse scrolled (348, 428) with delta (0, 0)
Screenshot: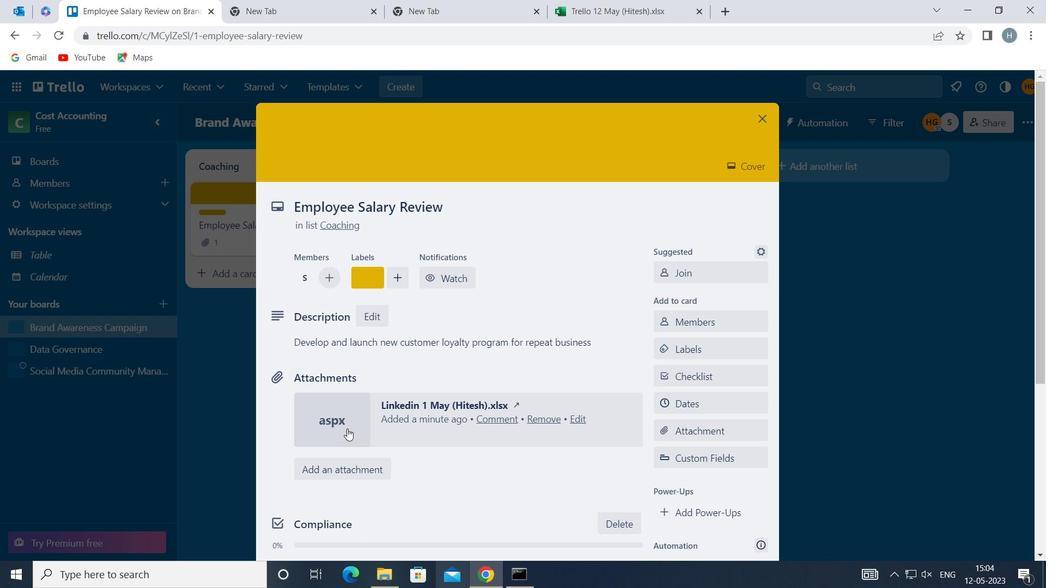 
Action: Mouse scrolled (348, 428) with delta (0, 0)
Screenshot: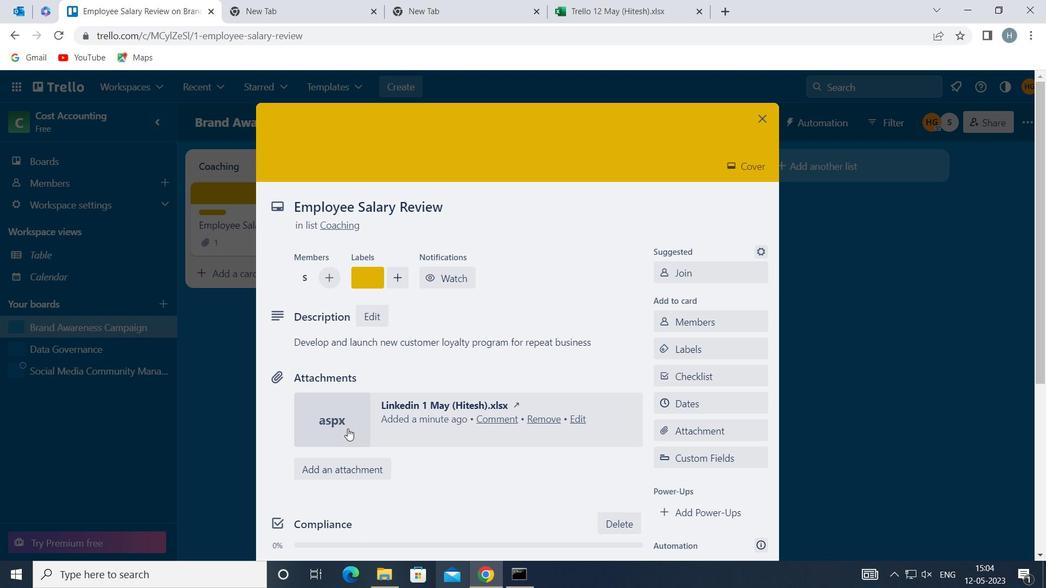 
Action: Mouse moved to (393, 460)
Screenshot: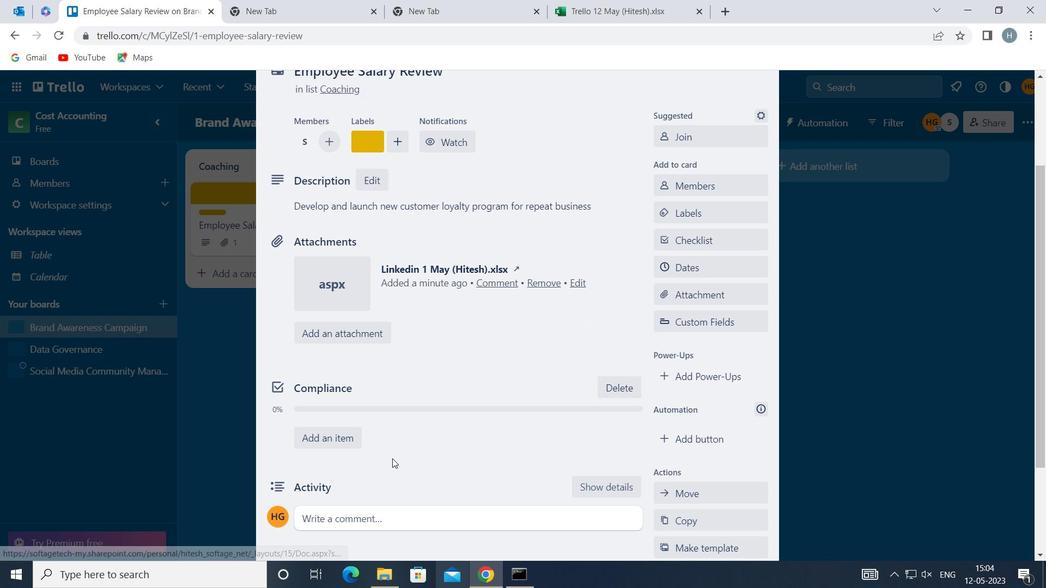 
Action: Mouse scrolled (393, 459) with delta (0, 0)
Screenshot: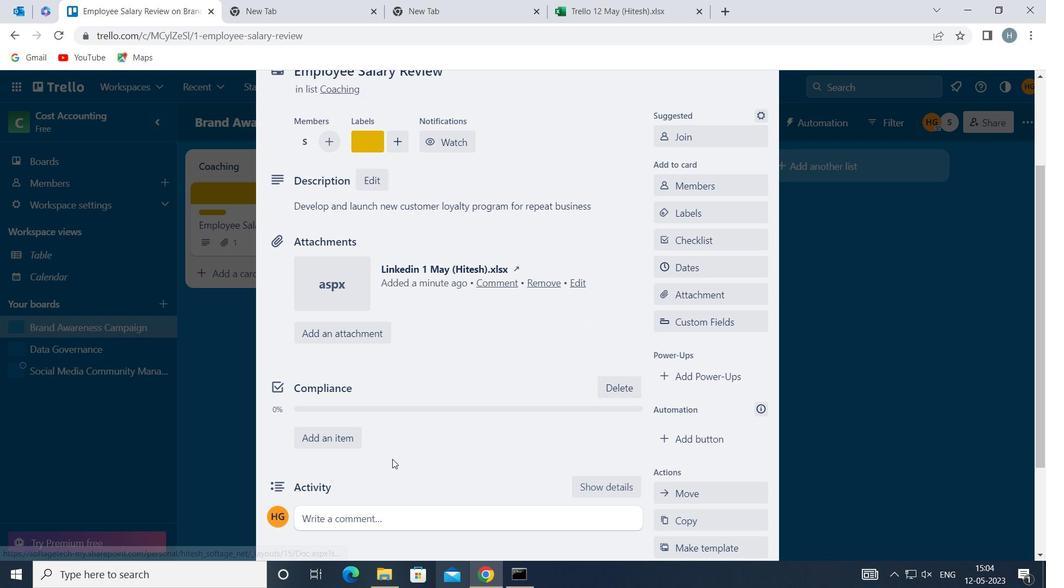 
Action: Mouse scrolled (393, 459) with delta (0, 0)
Screenshot: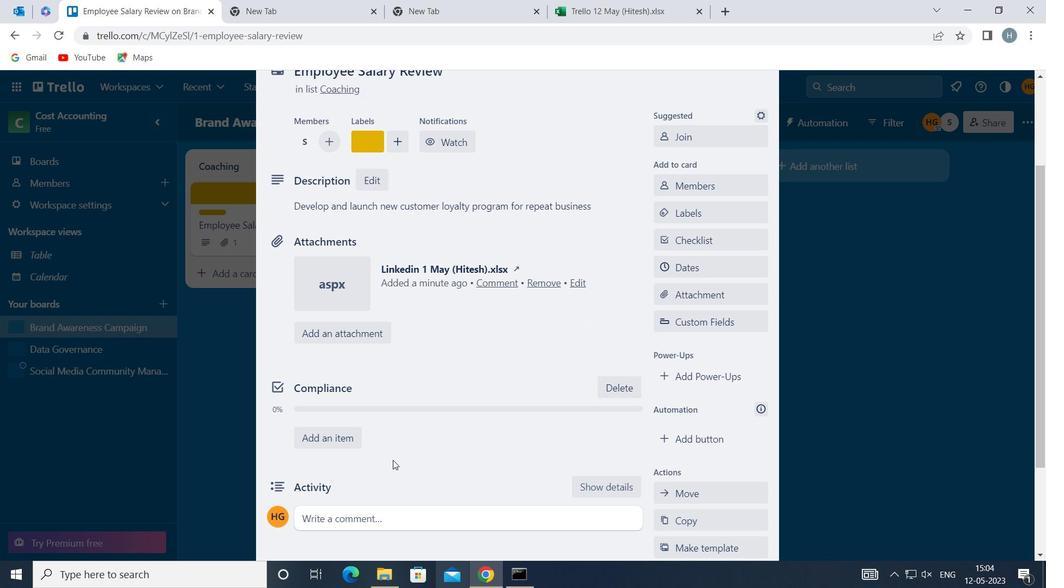 
Action: Mouse scrolled (393, 459) with delta (0, 0)
Screenshot: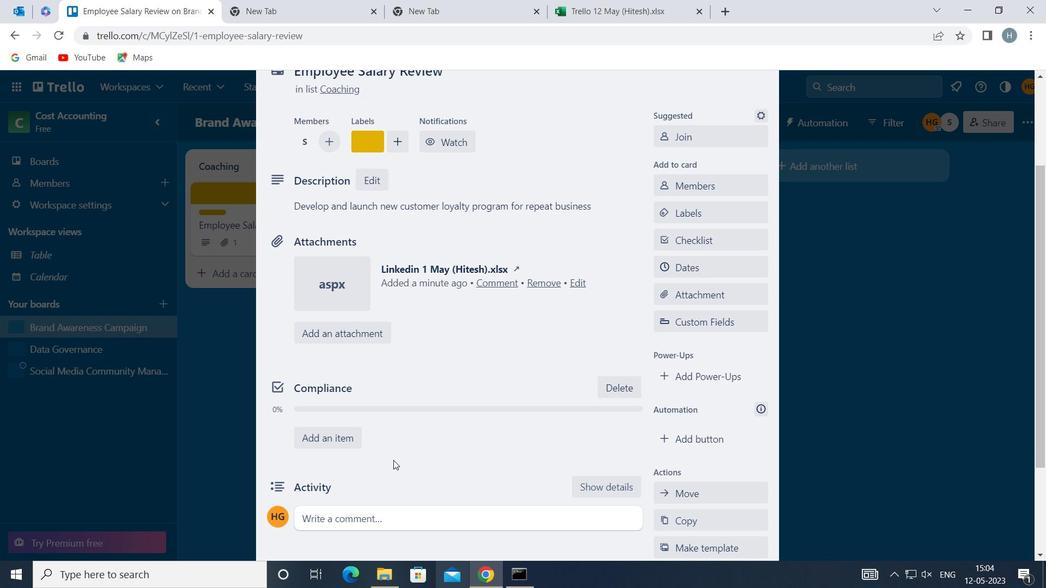 
Action: Mouse moved to (449, 383)
Screenshot: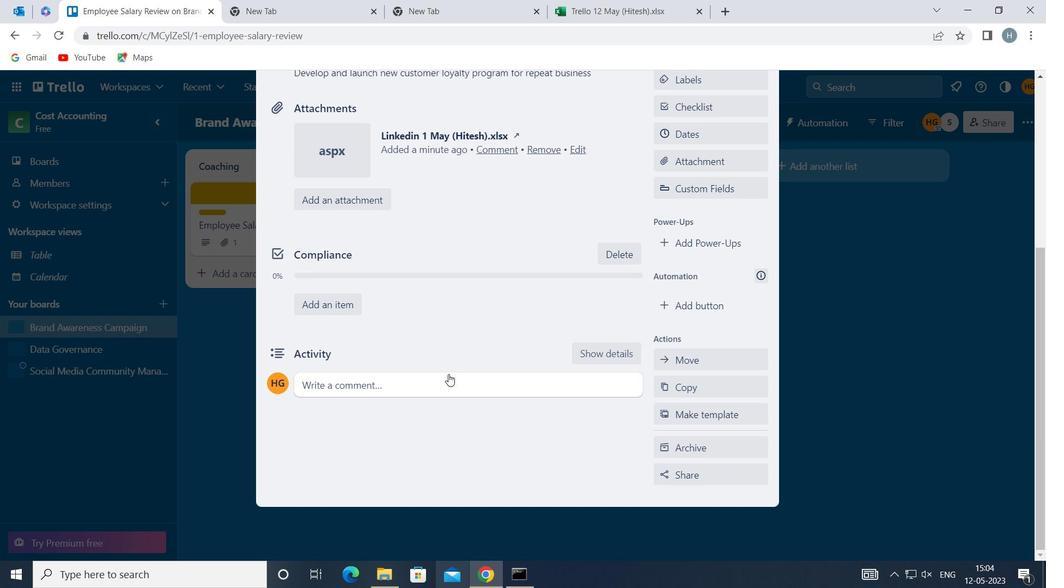 
Action: Mouse pressed left at (449, 383)
Screenshot: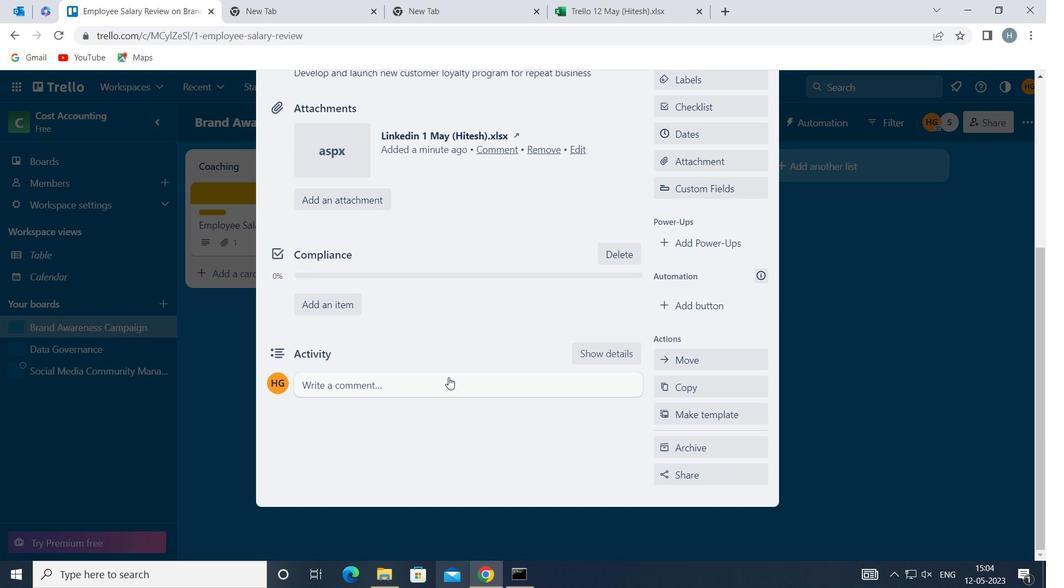 
Action: Mouse moved to (408, 424)
Screenshot: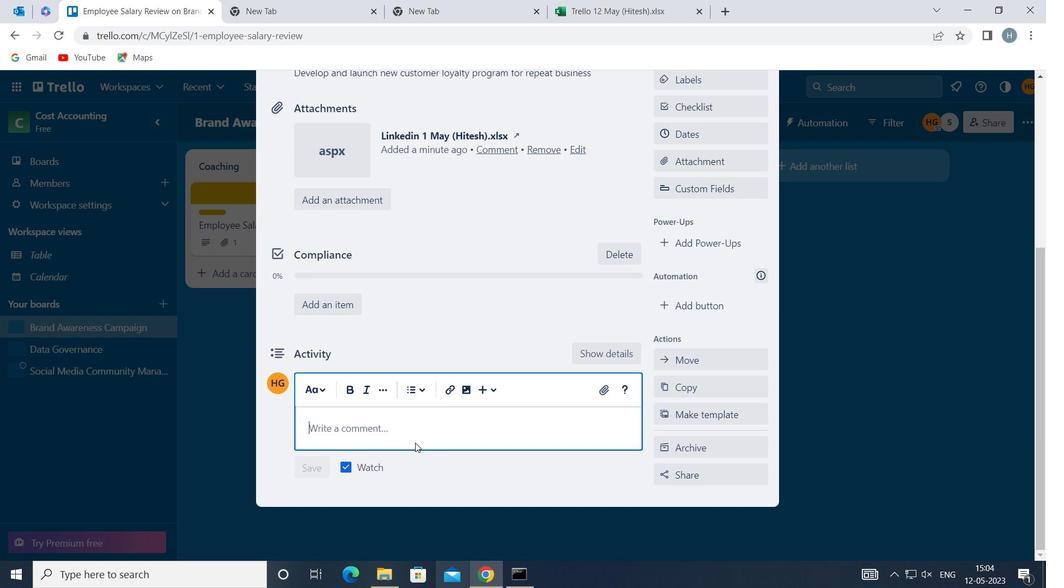 
Action: Mouse pressed left at (408, 424)
Screenshot: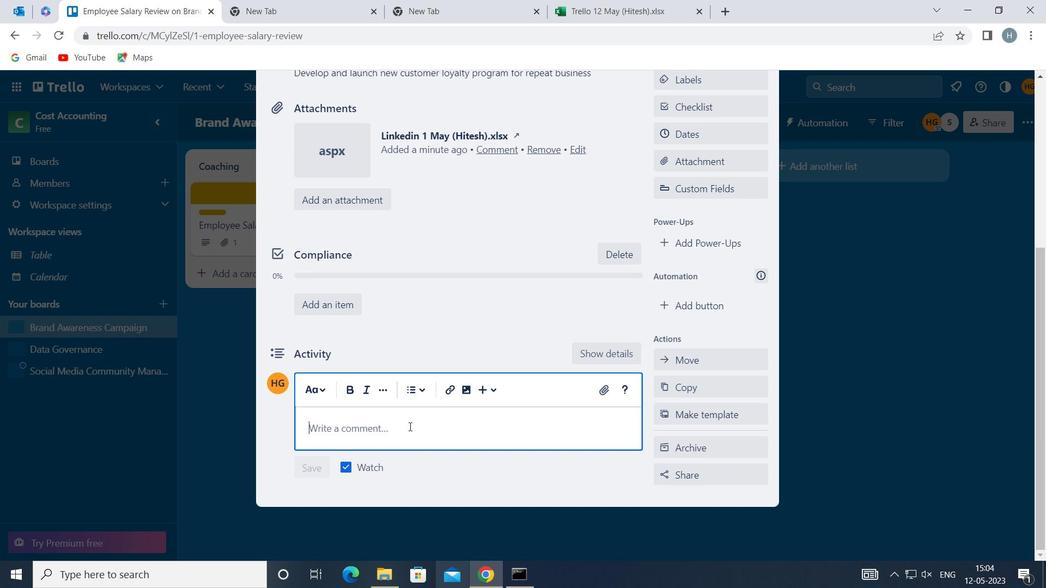 
Action: Mouse moved to (408, 423)
Screenshot: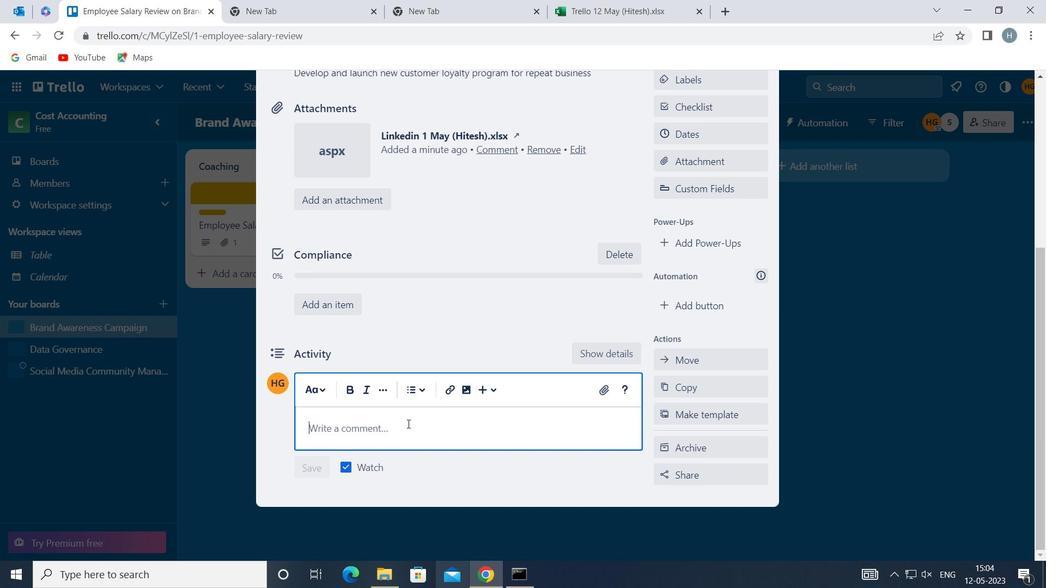 
Action: Key pressed <Key.shift>LET<Key.space>US<Key.space>APPROACH<Key.space>THIS<Key.space>TASK<Key.space>WITH<Key.space>A<Key.space>FOCUS<Key.space>ON<Key.space>CONTINUOUS<Key.space>IMPROVEMENT,<Key.space>SEEKING<Key.space>TO<Key.space>KEARN<Key.space>AND<Key.backspace><Key.backspace><Key.backspace><Key.backspace><Key.backspace><Key.backspace><Key.backspace><Key.backspace><Key.backspace>LEARN<Key.space>AND<Key.space>GROW<Key.space>FROM<Key.space>EACH<Key.space>STEP<Key.space>OF<Key.space>THE<Key.space>PROCESS
Screenshot: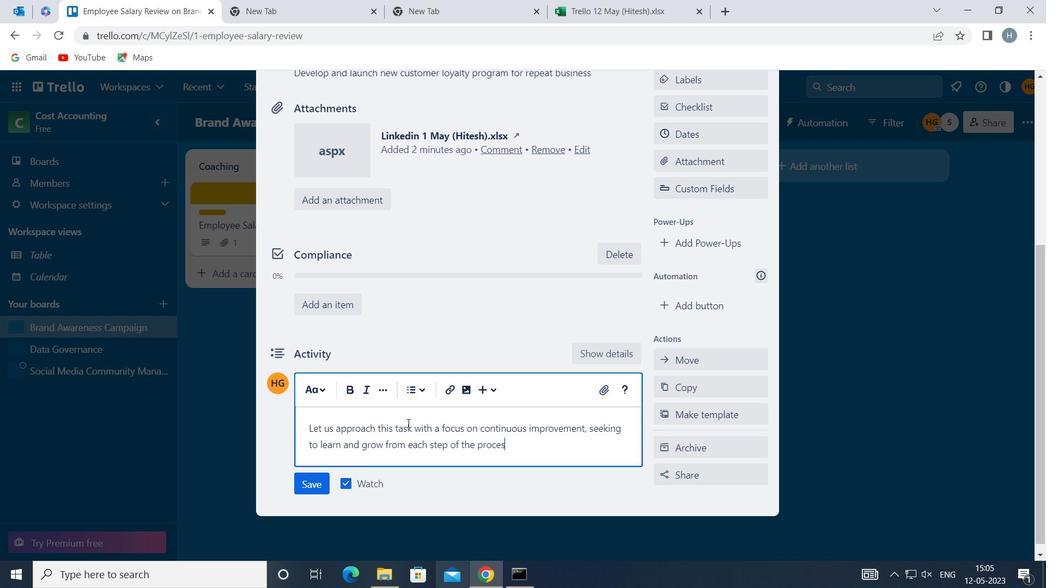 
Action: Mouse moved to (303, 481)
Screenshot: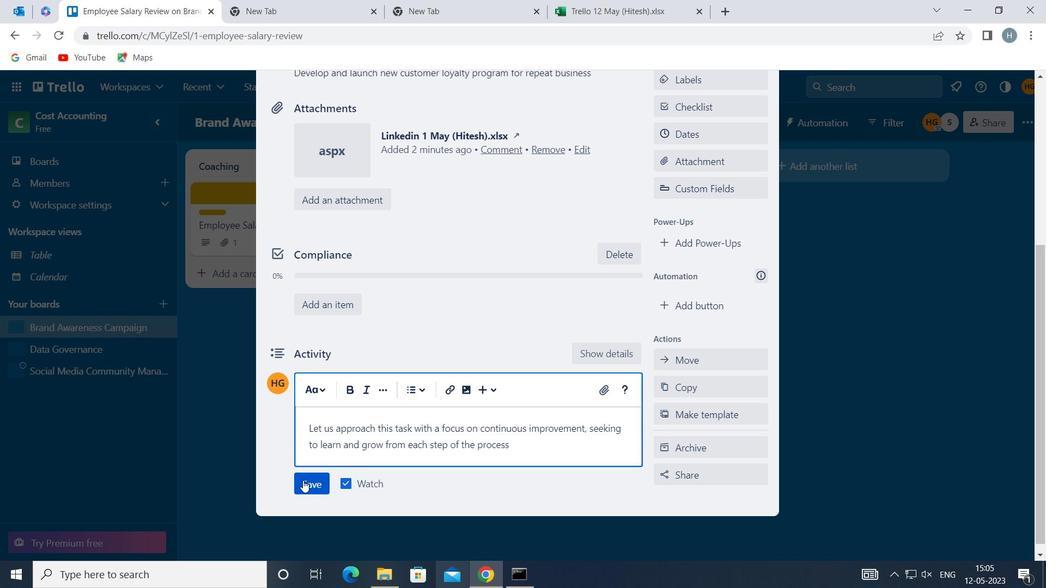 
Action: Mouse pressed left at (303, 481)
Screenshot: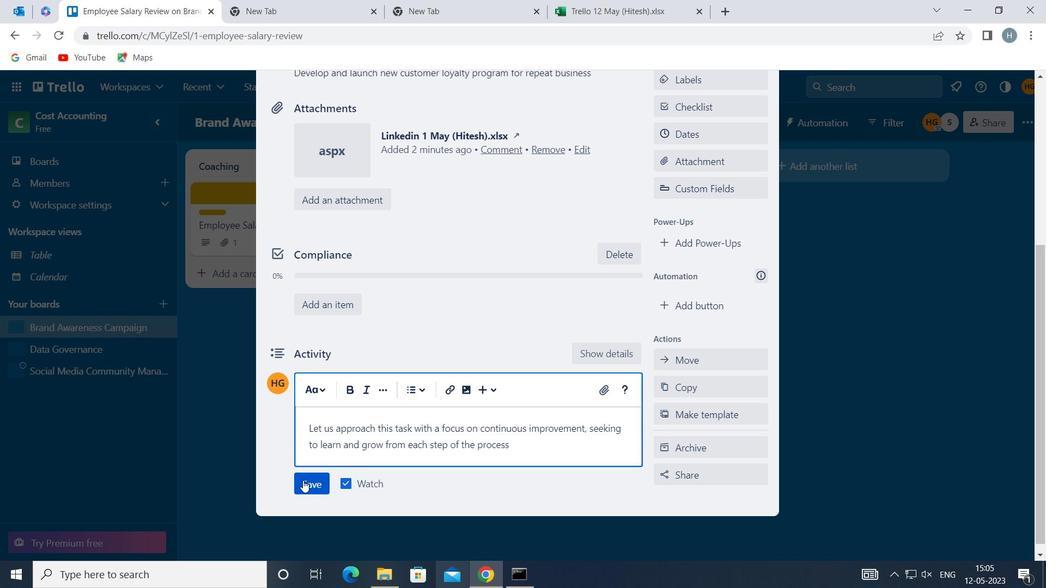 
Action: Mouse moved to (691, 131)
Screenshot: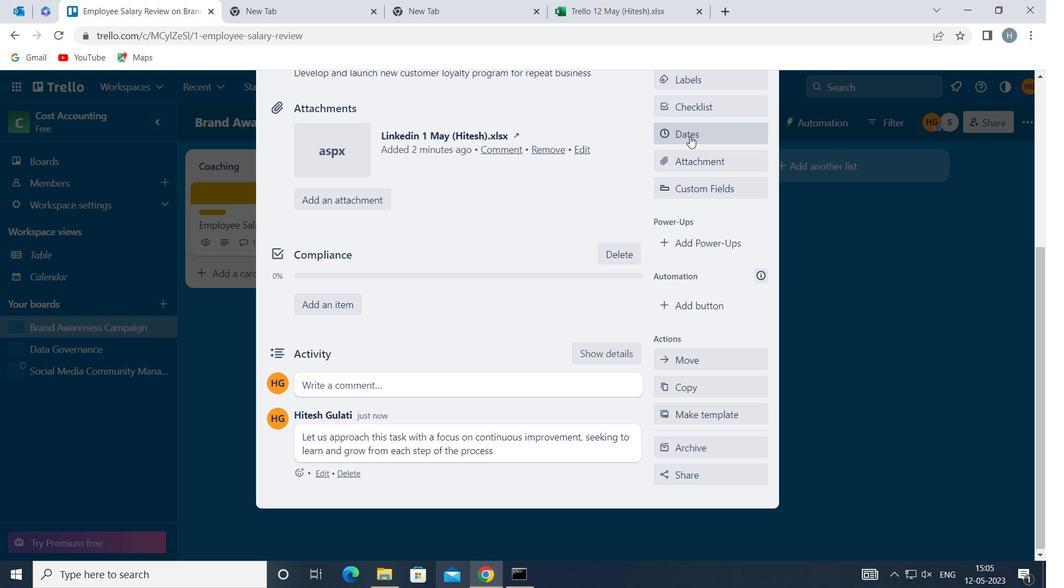 
Action: Mouse pressed left at (691, 131)
Screenshot: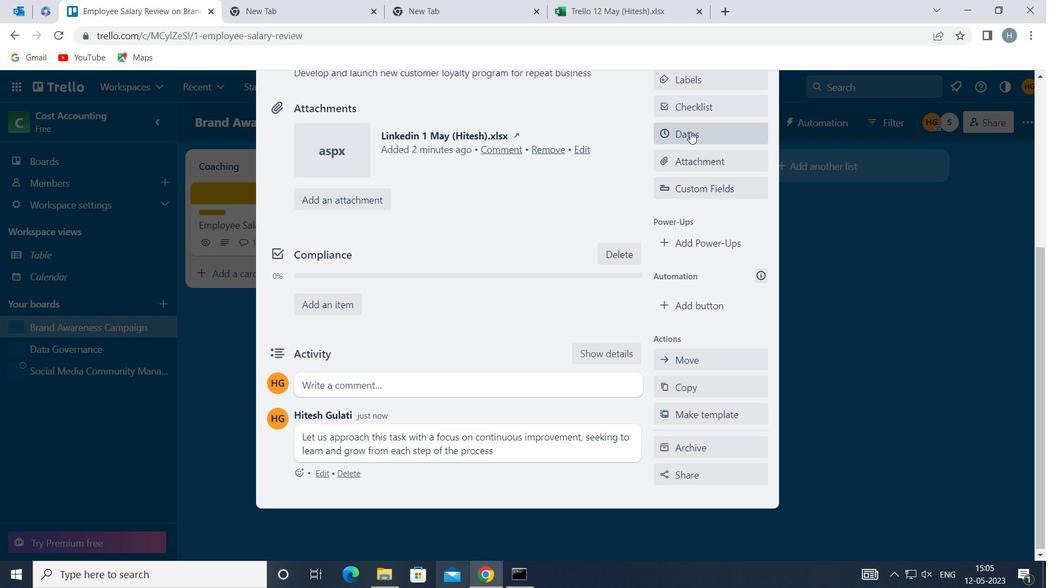 
Action: Mouse moved to (665, 363)
Screenshot: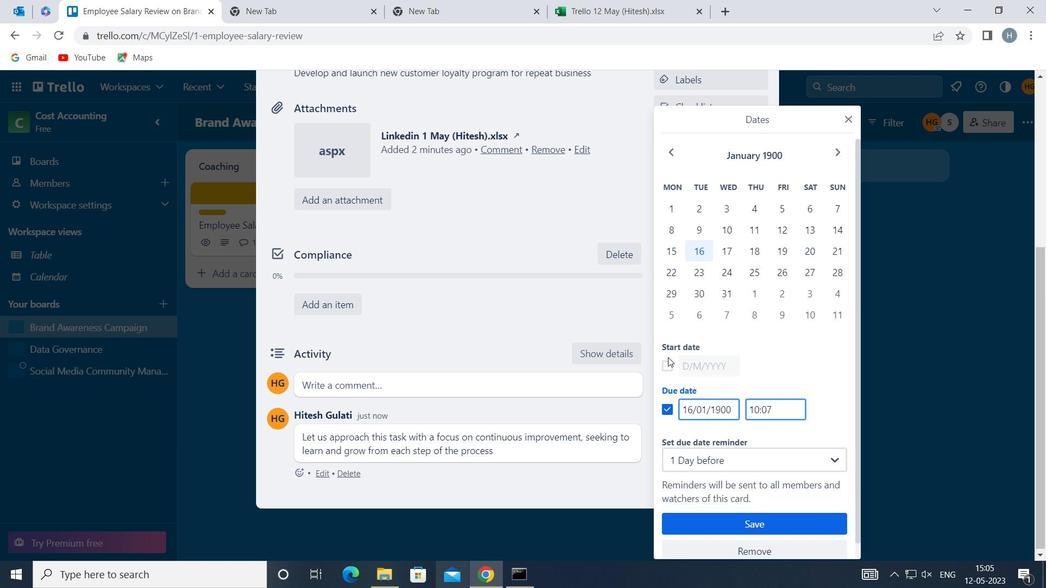 
Action: Mouse pressed left at (665, 363)
Screenshot: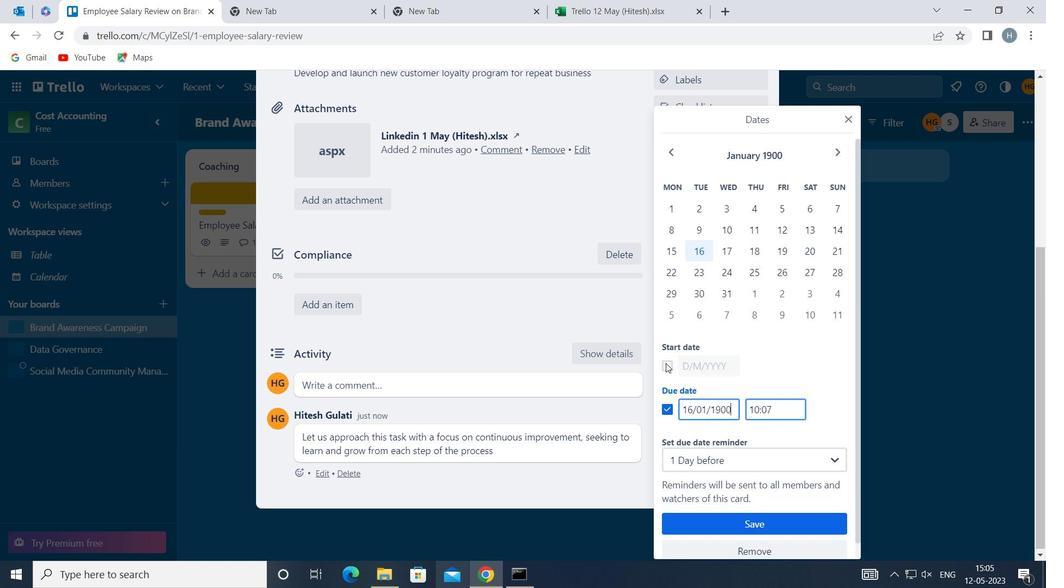 
Action: Mouse moved to (685, 360)
Screenshot: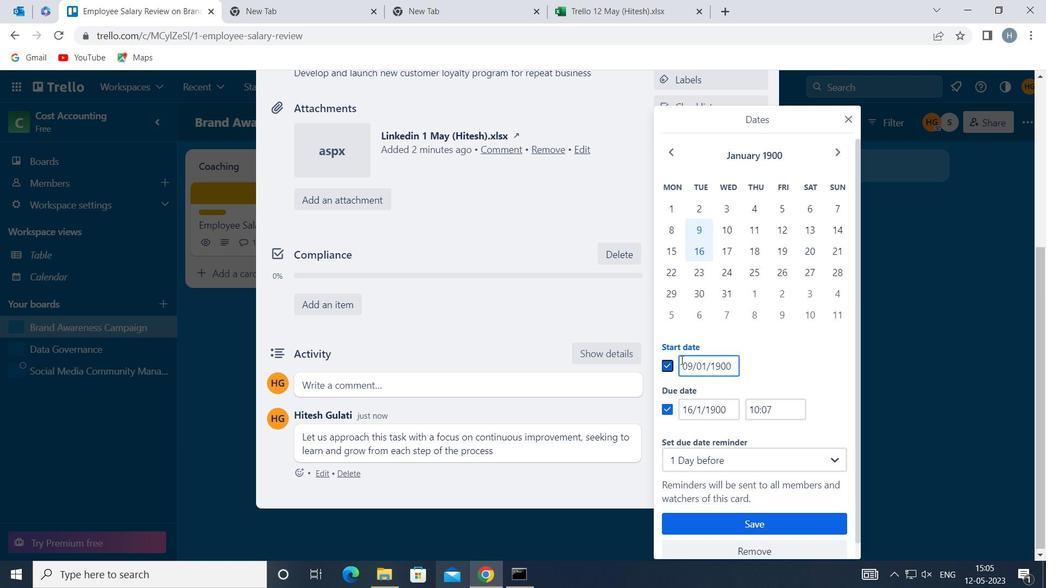
Action: Mouse pressed left at (685, 360)
Screenshot: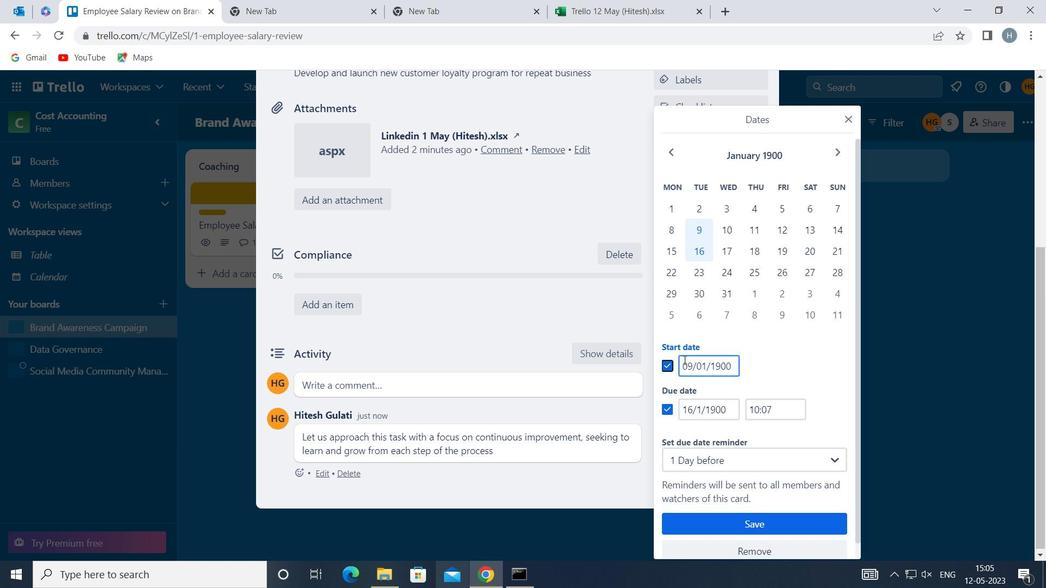 
Action: Mouse moved to (691, 360)
Screenshot: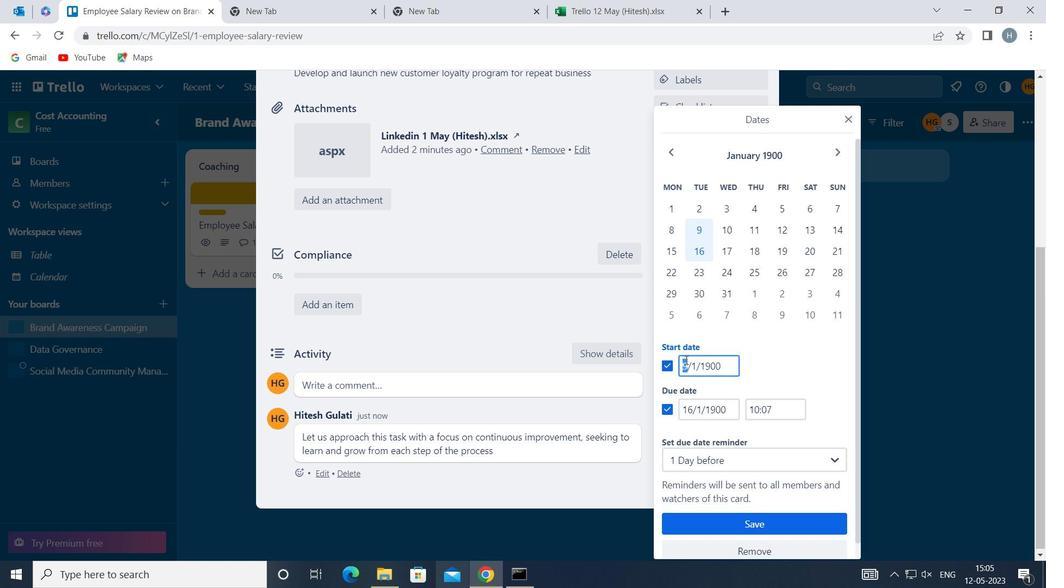 
Action: Key pressed <Key.backspace>1
Screenshot: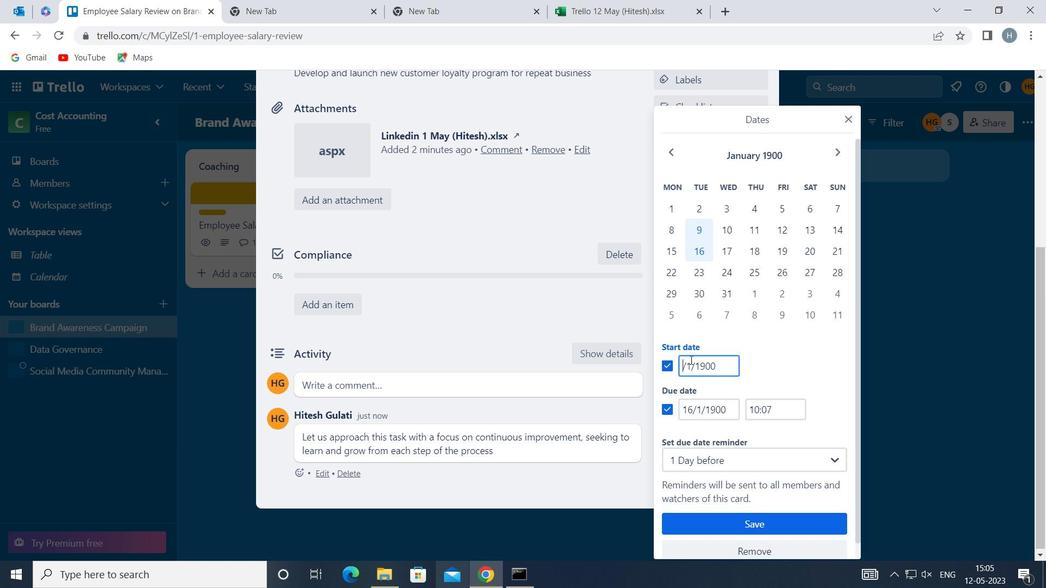 
Action: Mouse moved to (686, 401)
Screenshot: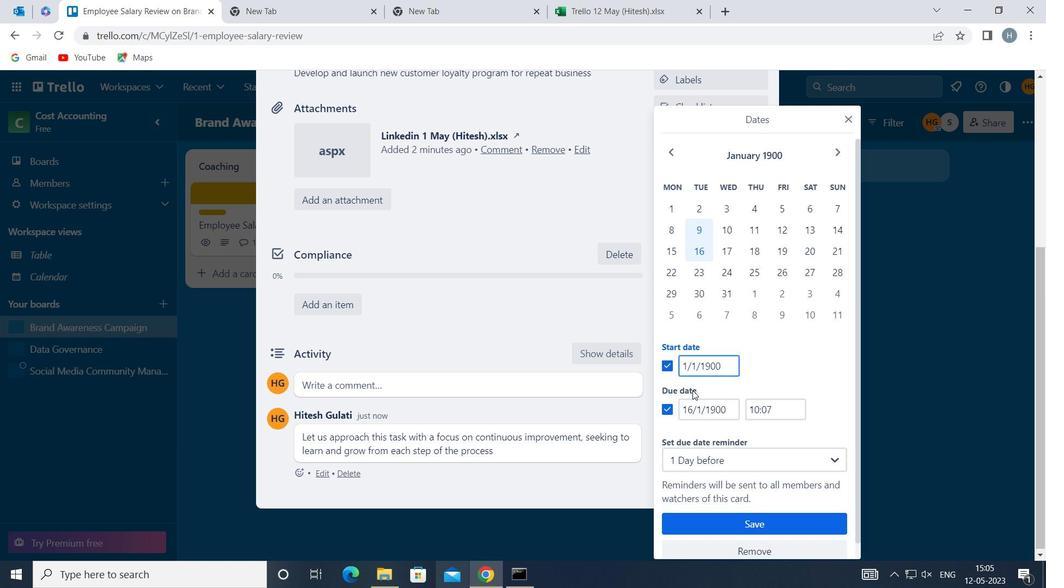 
Action: Mouse pressed left at (686, 401)
Screenshot: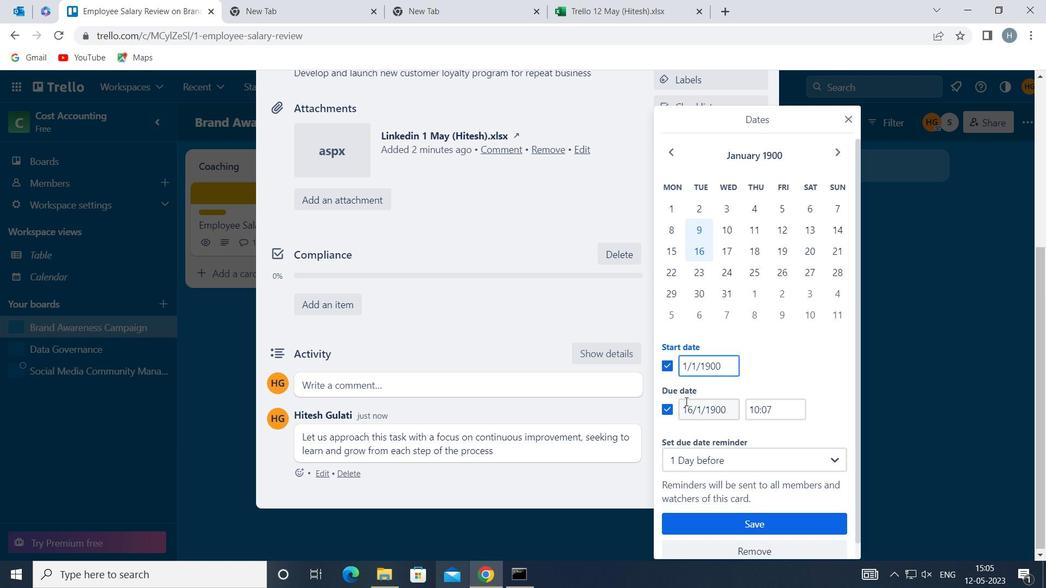 
Action: Key pressed <Key.right><Key.backspace><Key.backspace>8
Screenshot: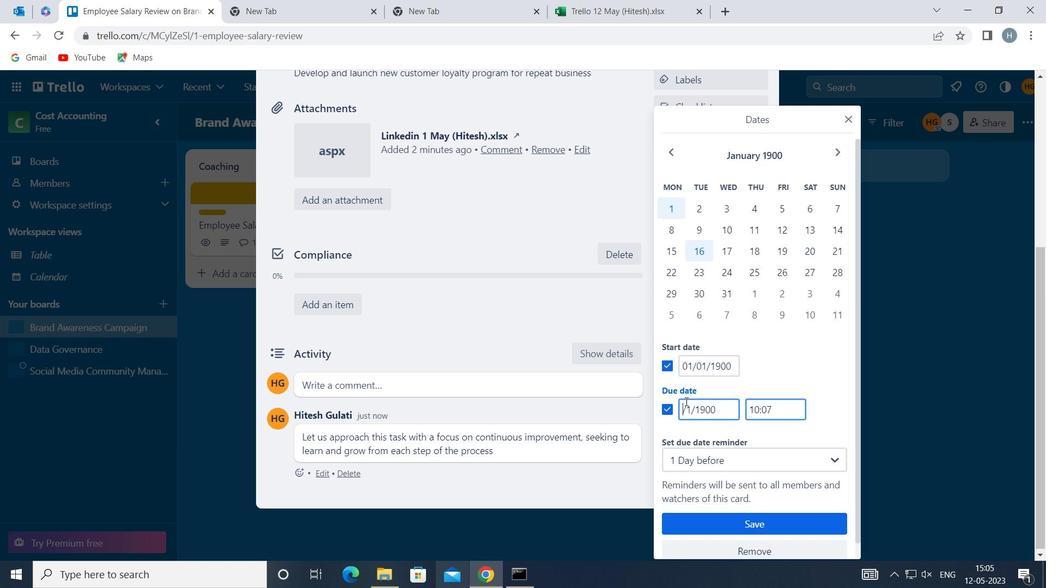 
Action: Mouse moved to (746, 523)
Screenshot: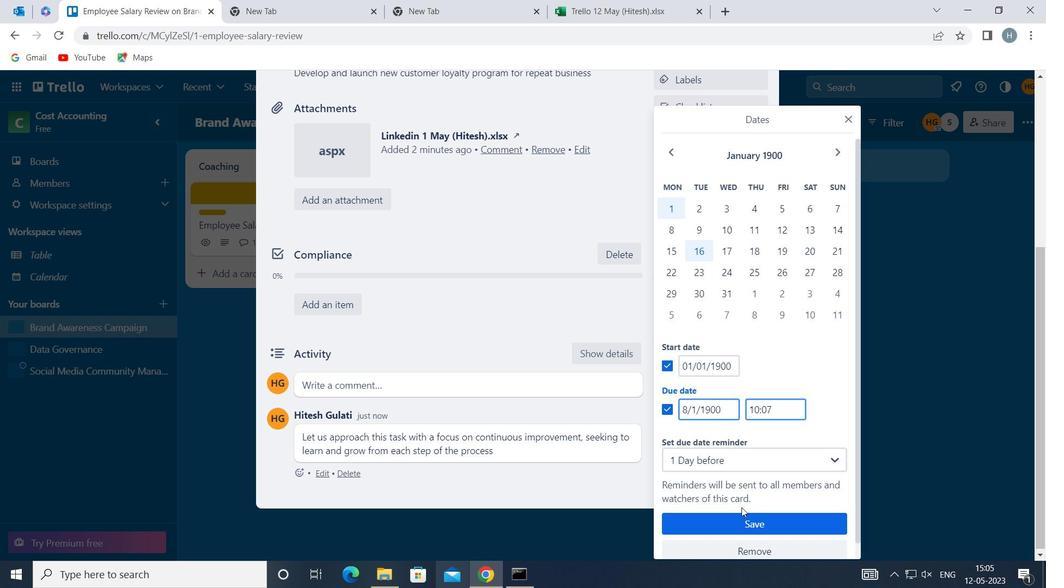 
Action: Mouse pressed left at (746, 523)
Screenshot: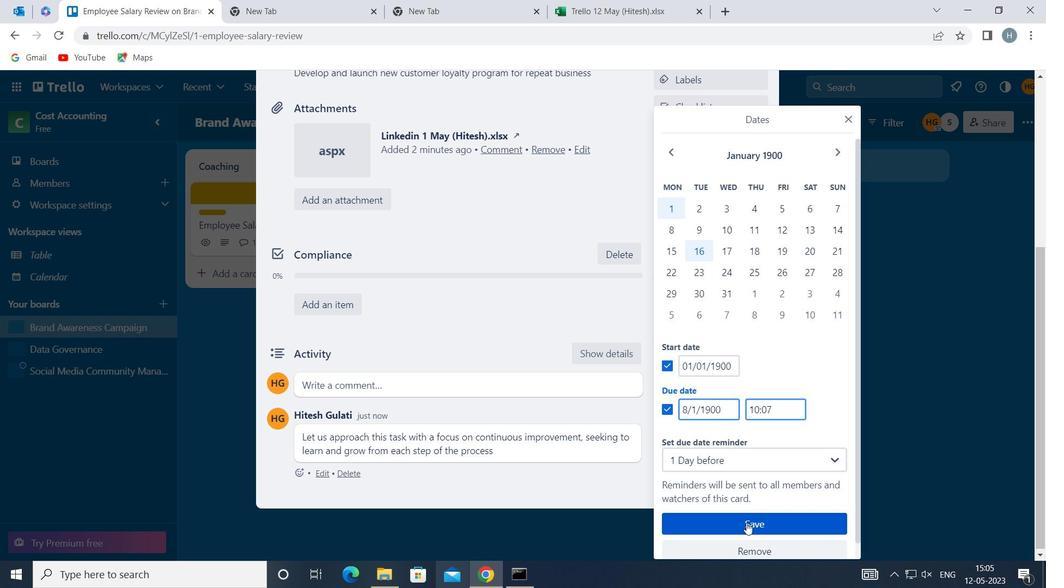 
Action: Mouse moved to (513, 278)
Screenshot: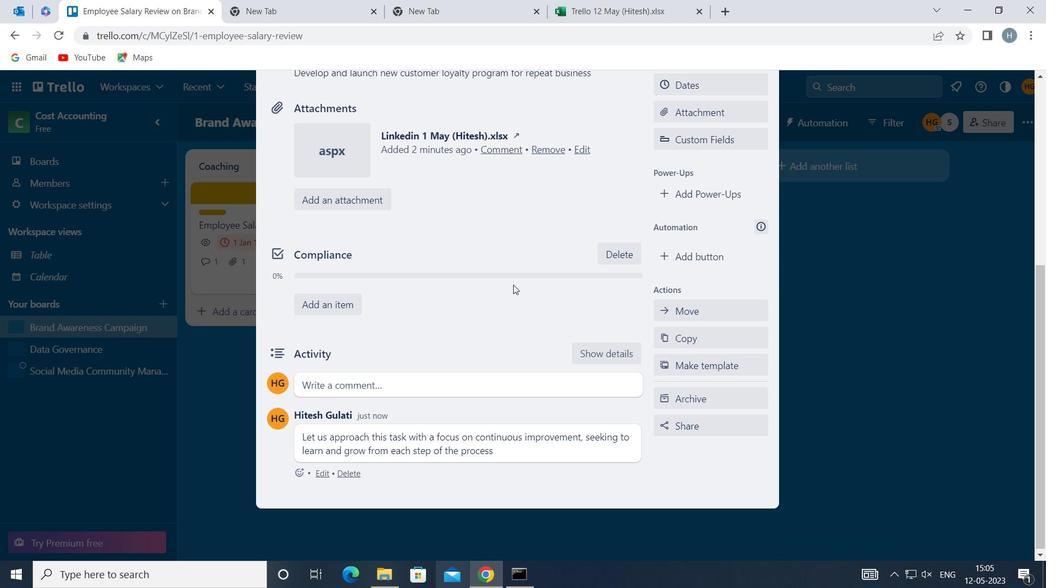 
